 Task: Search one way flight ticket for 5 adults, 2 children, 1 infant in seat and 1 infant on lap in economy from Presque Isle: Presque Isle International Airport to Jacksonville: Albert J. Ellis Airport on 5-3-2023. Choice of flights is Delta. Number of bags: 2 carry on bags. Price is upto 98000. Outbound departure time preference is 12:45.
Action: Mouse moved to (237, 318)
Screenshot: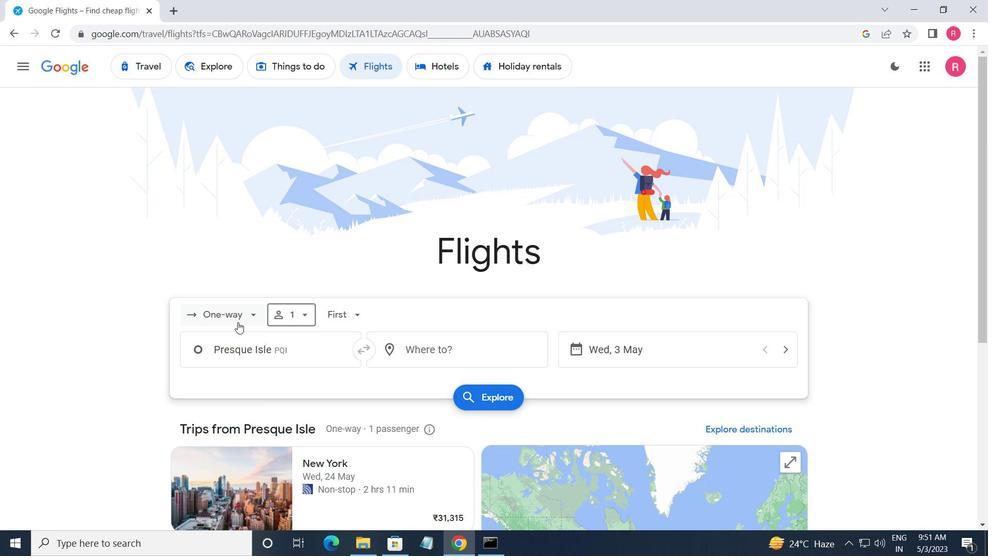 
Action: Mouse pressed left at (237, 318)
Screenshot: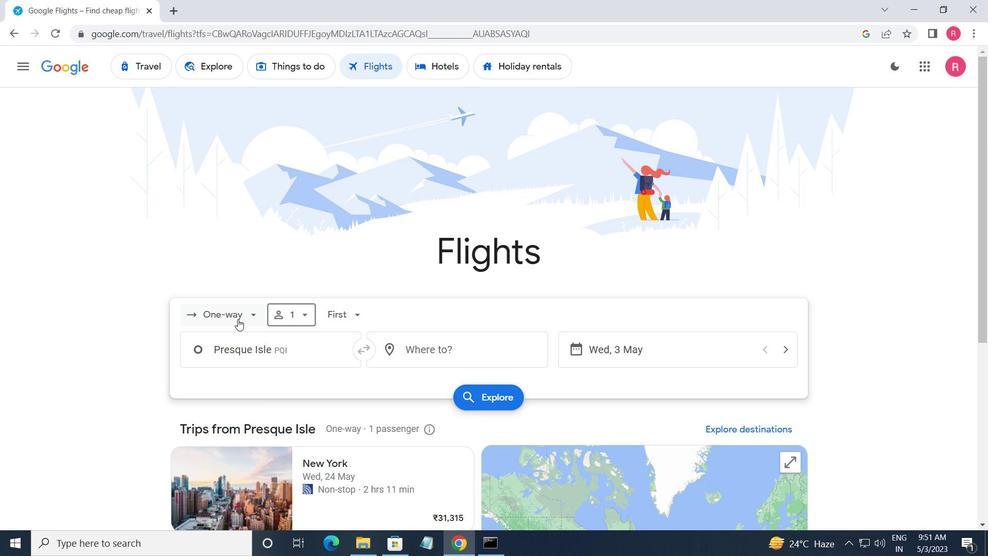
Action: Mouse moved to (247, 374)
Screenshot: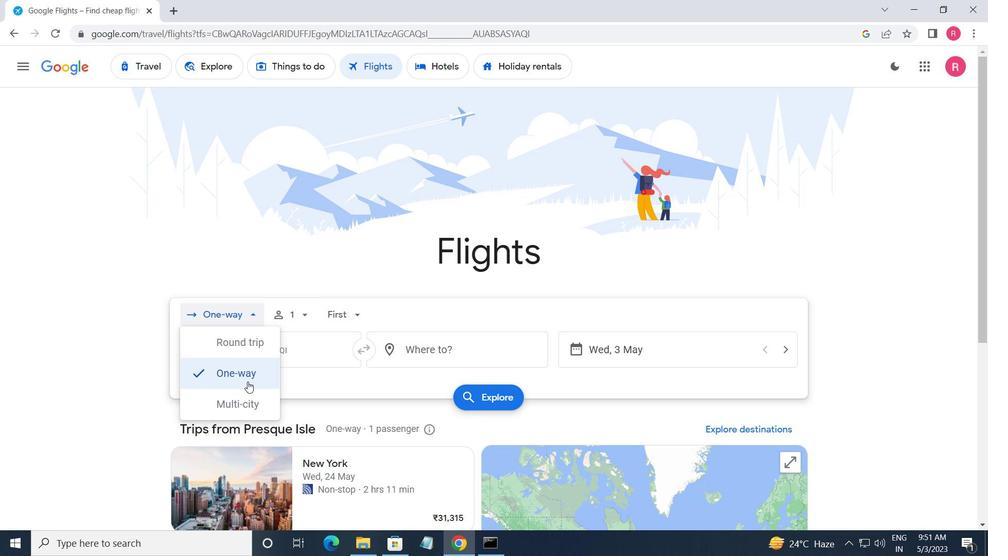 
Action: Mouse pressed left at (247, 374)
Screenshot: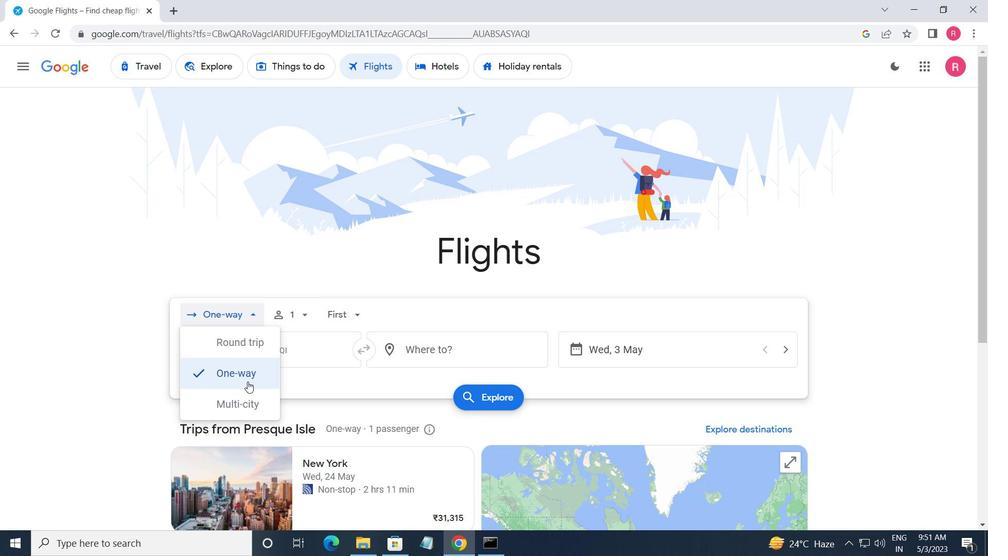 
Action: Mouse moved to (285, 315)
Screenshot: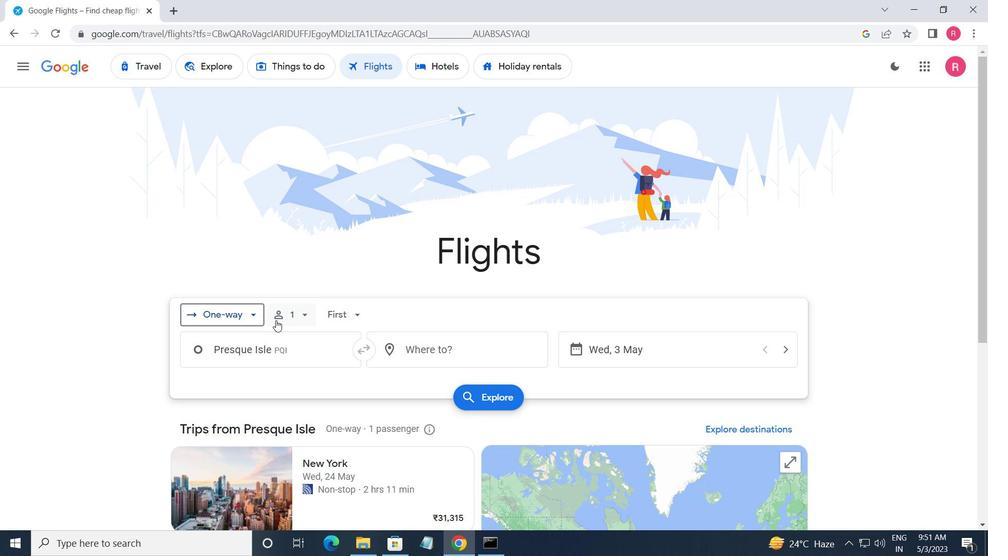 
Action: Mouse pressed left at (285, 315)
Screenshot: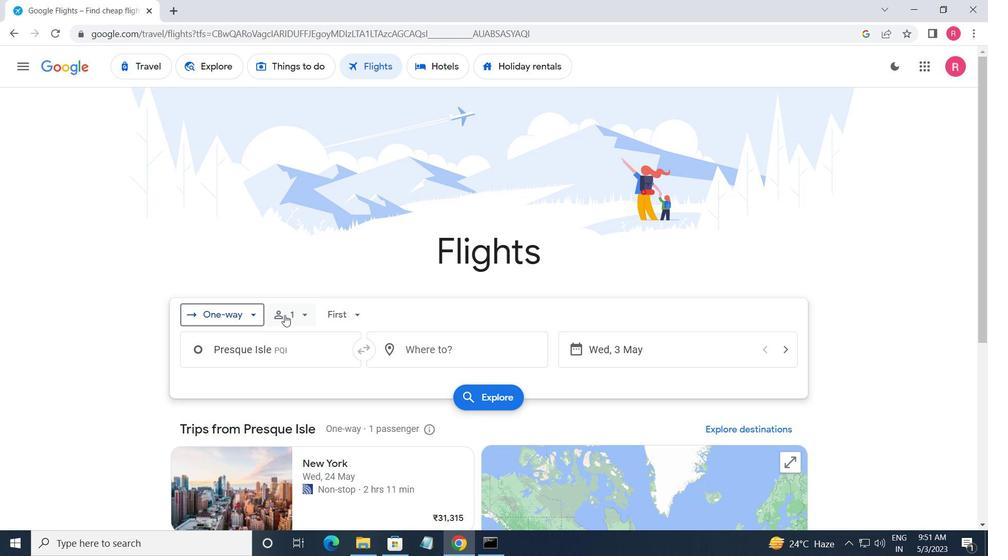 
Action: Mouse moved to (410, 355)
Screenshot: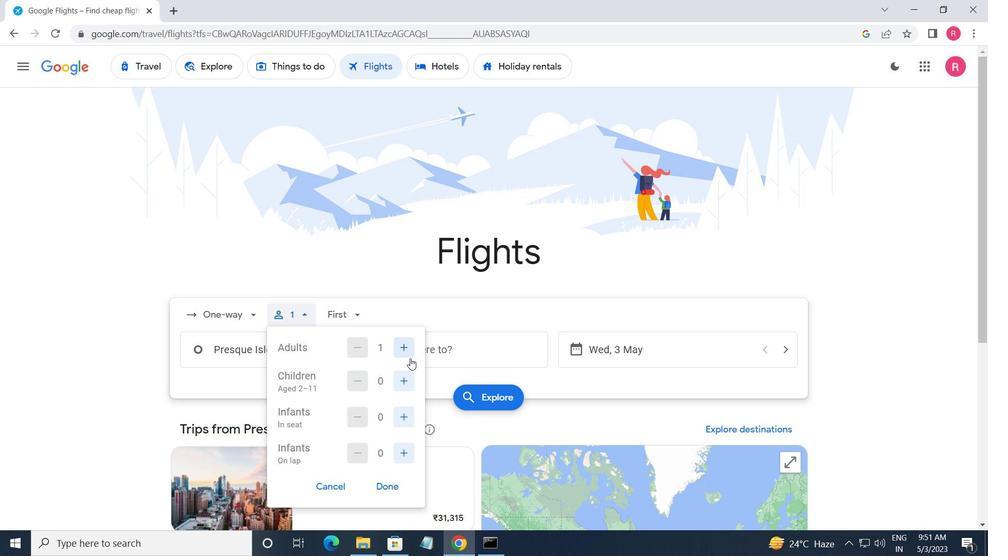 
Action: Mouse pressed left at (410, 355)
Screenshot: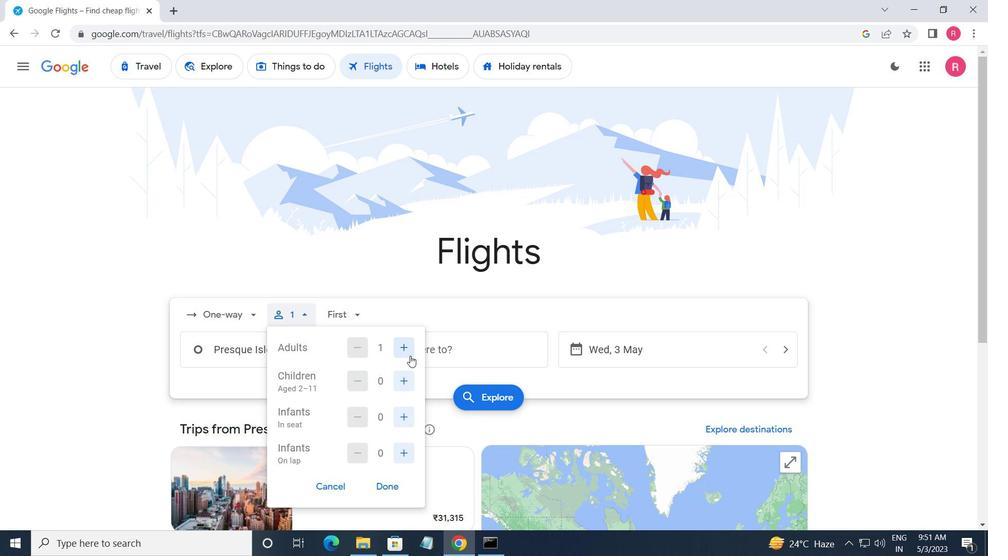 
Action: Mouse pressed left at (410, 355)
Screenshot: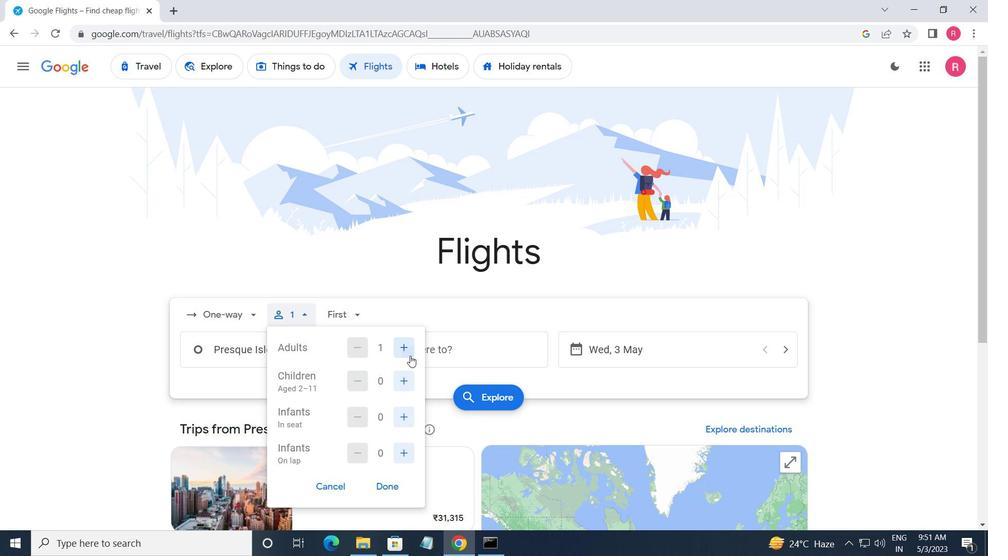 
Action: Mouse pressed left at (410, 355)
Screenshot: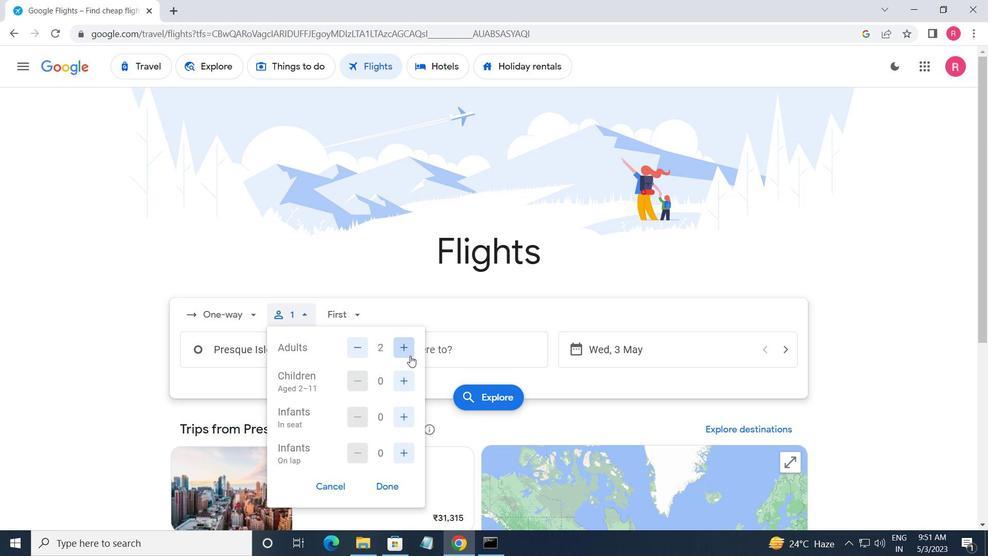 
Action: Mouse pressed left at (410, 355)
Screenshot: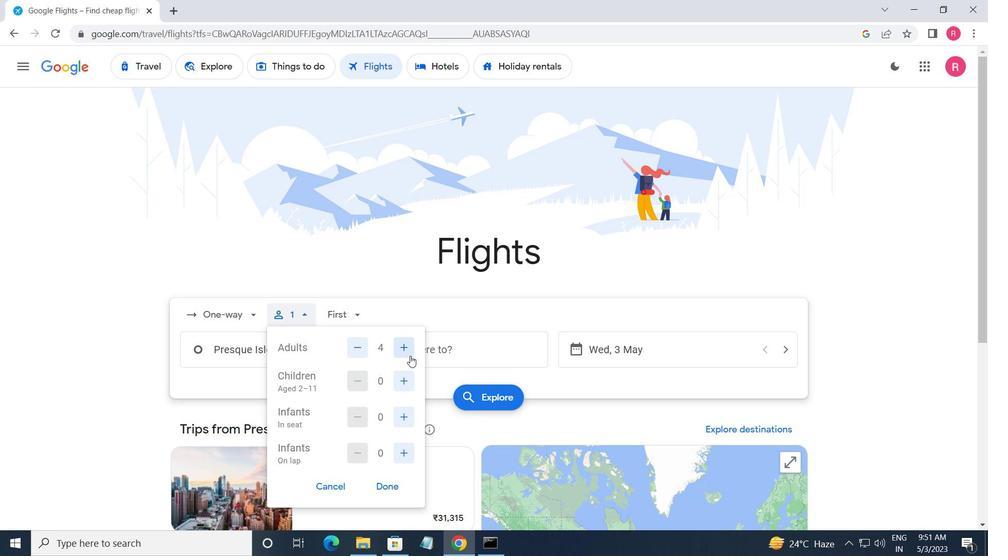
Action: Mouse moved to (405, 380)
Screenshot: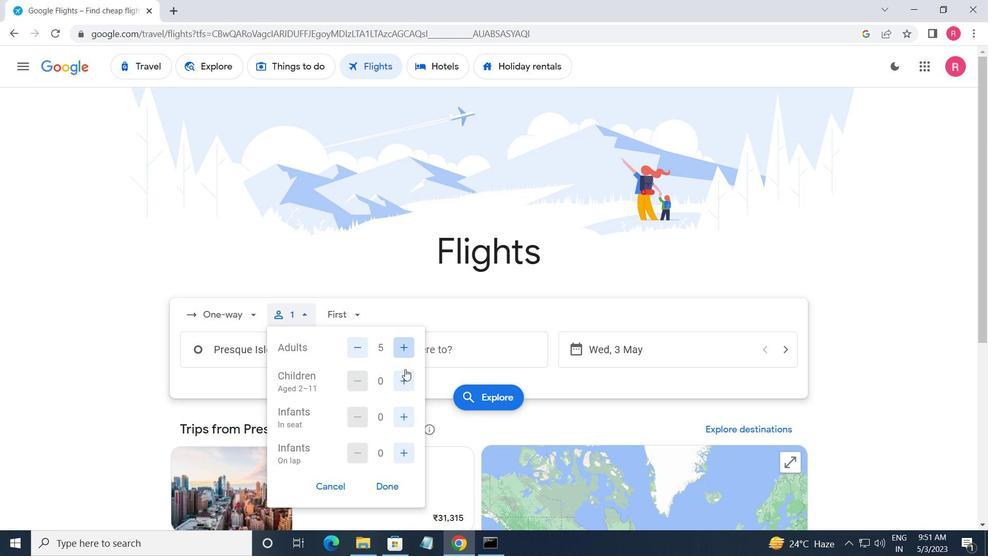 
Action: Mouse pressed left at (405, 380)
Screenshot: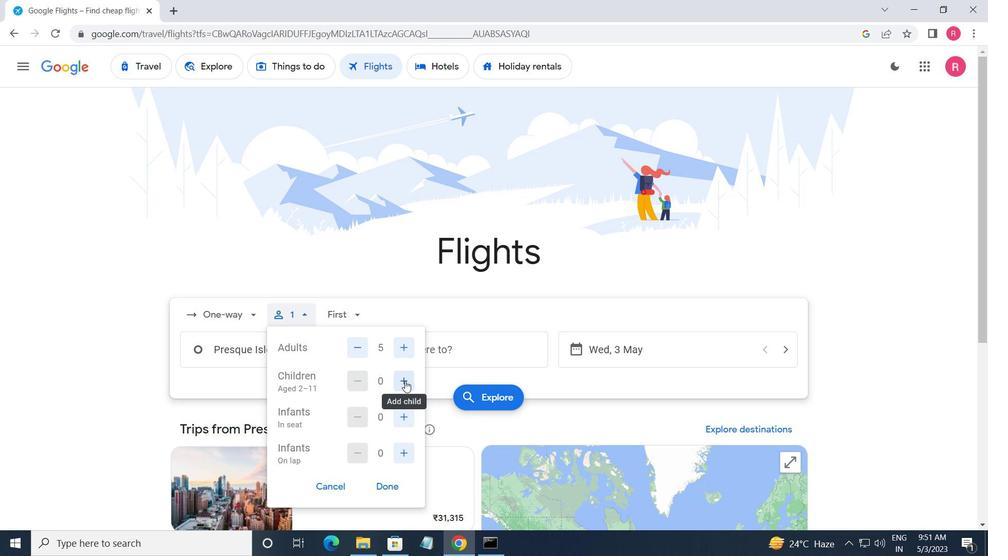 
Action: Mouse pressed left at (405, 380)
Screenshot: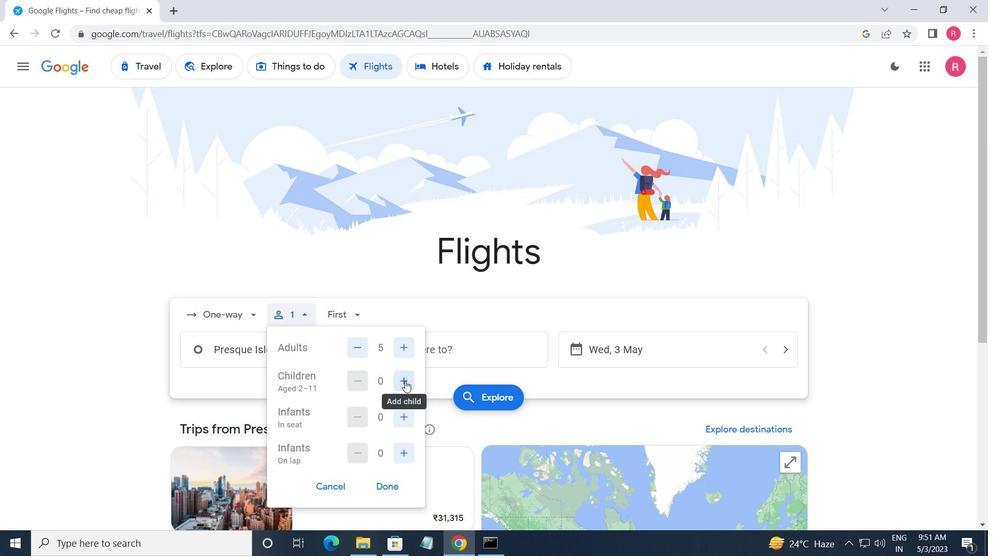 
Action: Mouse moved to (398, 425)
Screenshot: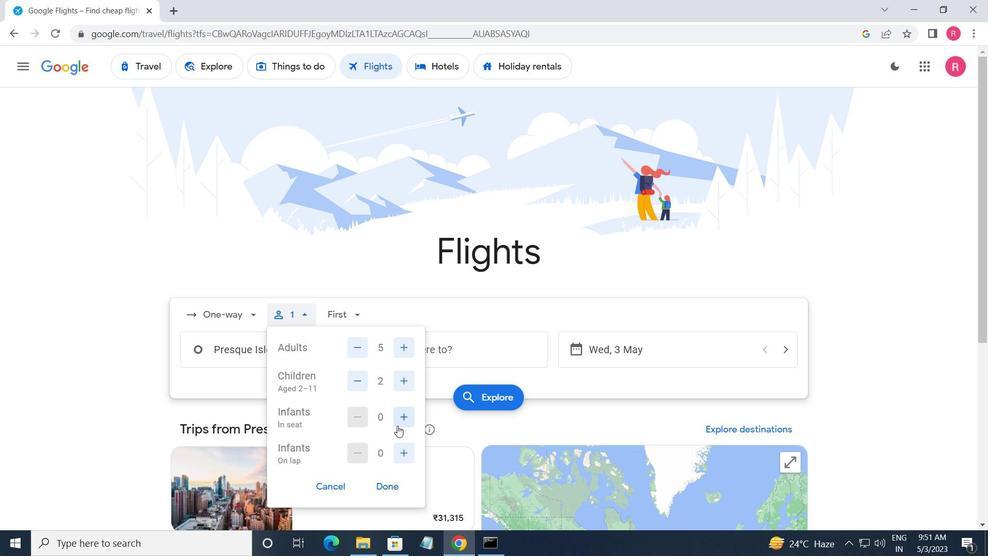 
Action: Mouse pressed left at (398, 425)
Screenshot: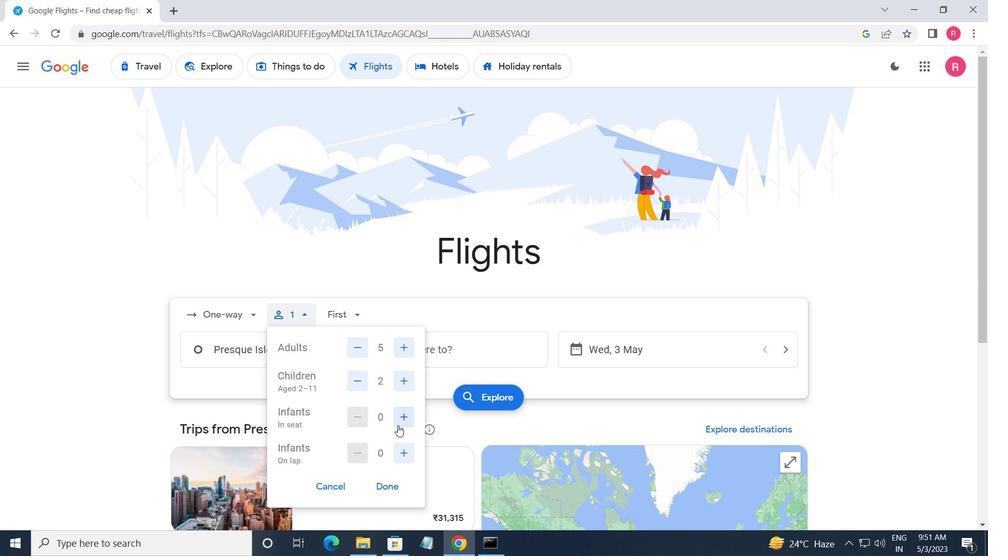 
Action: Mouse moved to (403, 456)
Screenshot: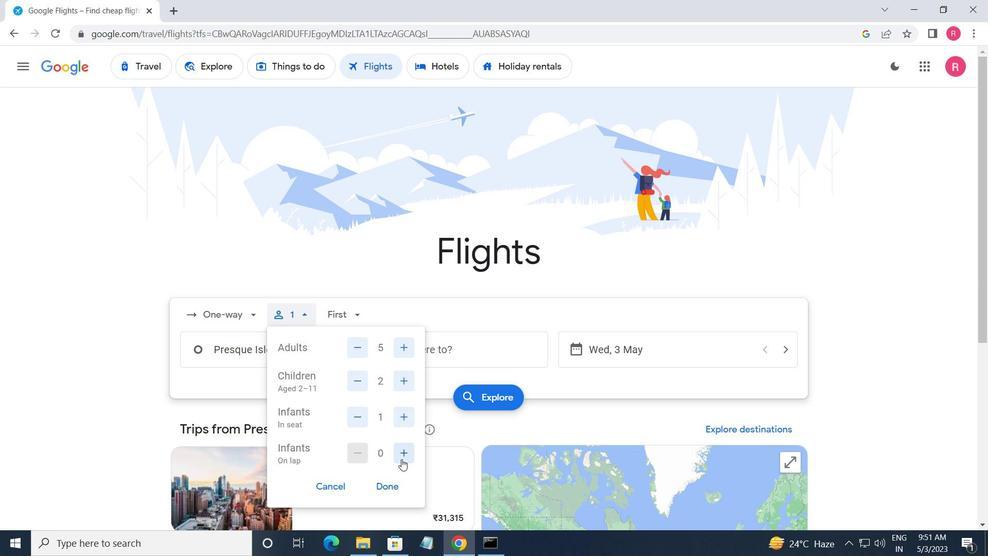 
Action: Mouse pressed left at (403, 456)
Screenshot: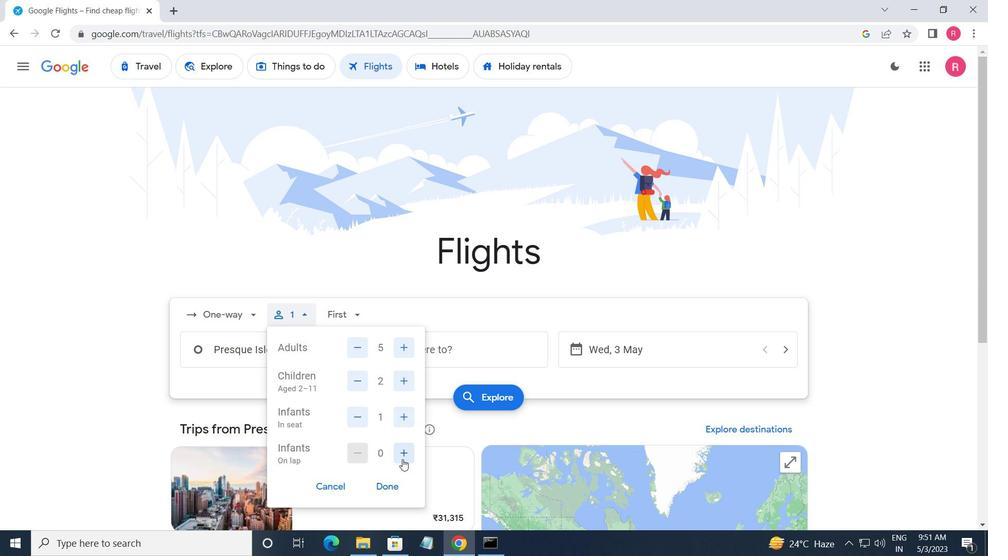 
Action: Mouse moved to (391, 485)
Screenshot: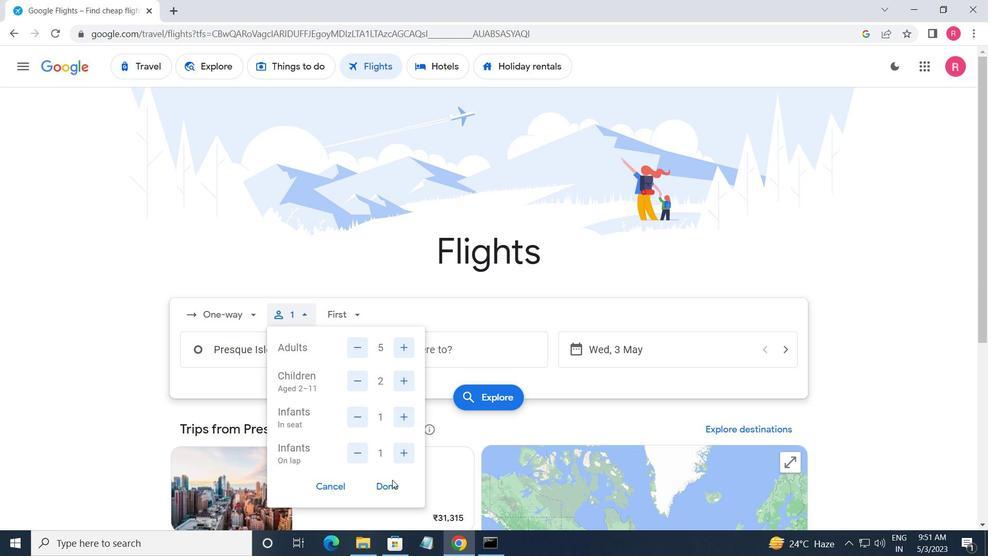 
Action: Mouse pressed left at (391, 485)
Screenshot: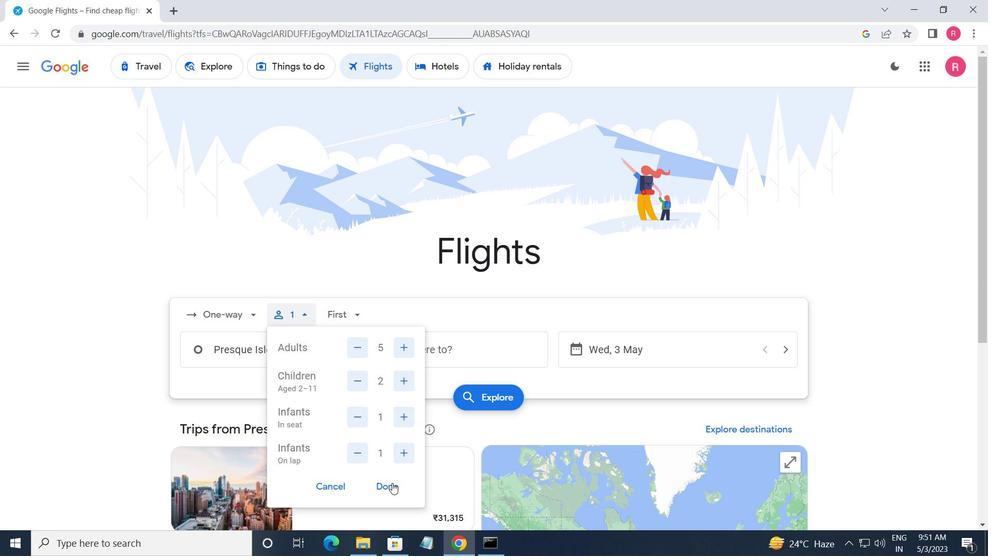 
Action: Mouse moved to (348, 320)
Screenshot: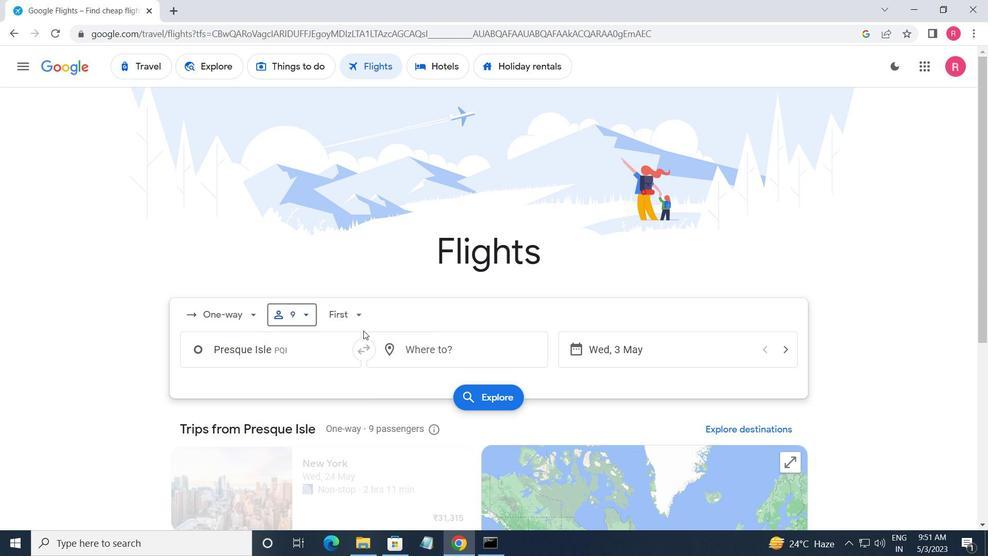 
Action: Mouse pressed left at (348, 320)
Screenshot: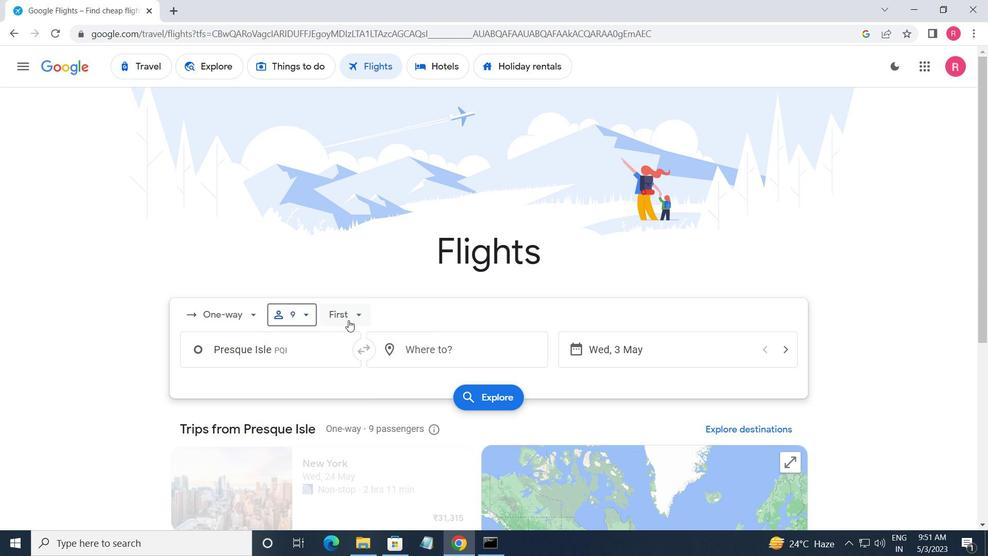 
Action: Mouse moved to (376, 352)
Screenshot: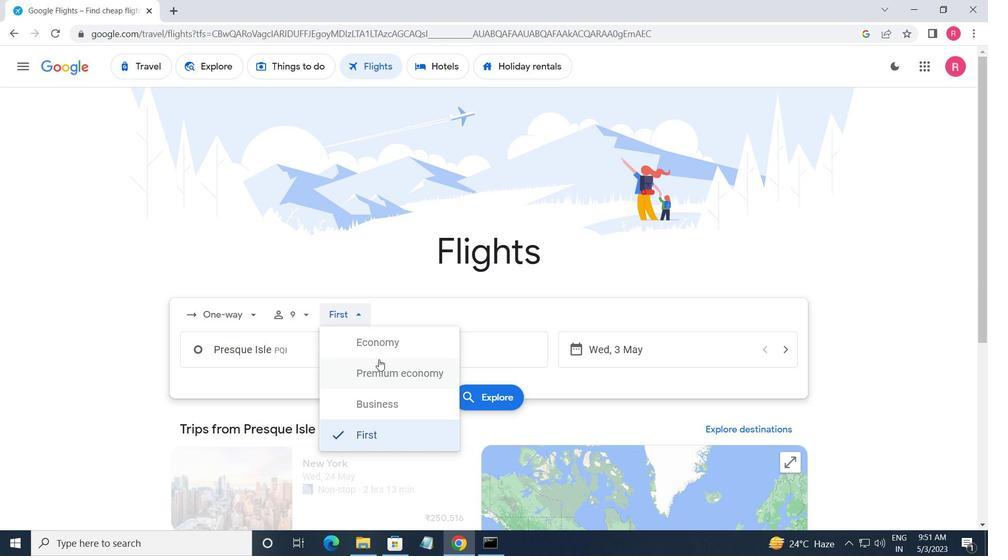 
Action: Mouse pressed left at (376, 352)
Screenshot: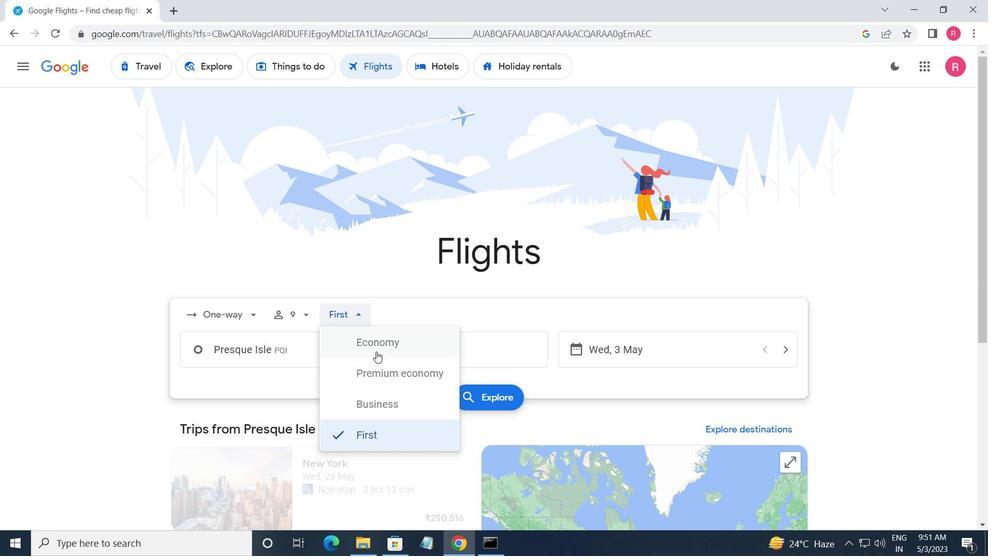 
Action: Mouse moved to (308, 359)
Screenshot: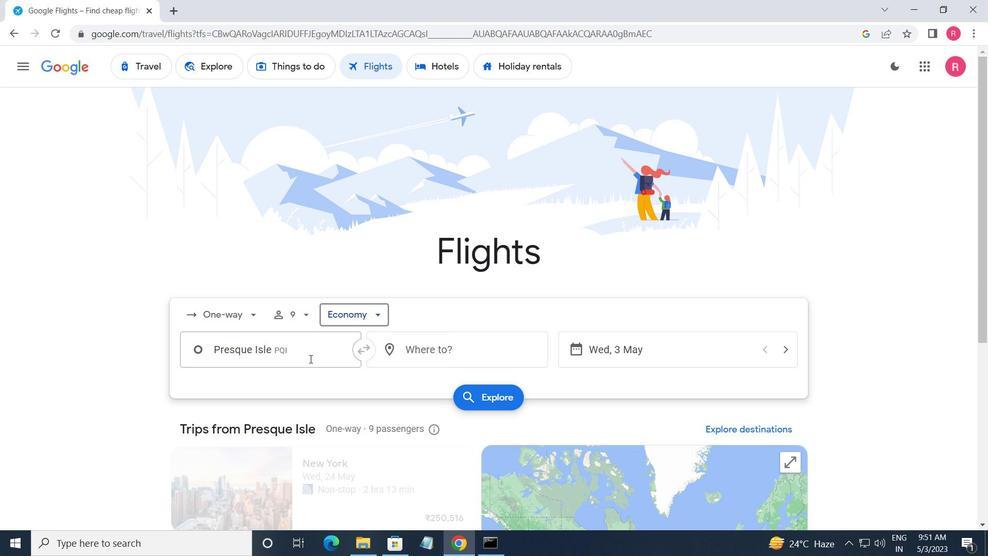 
Action: Mouse pressed left at (308, 359)
Screenshot: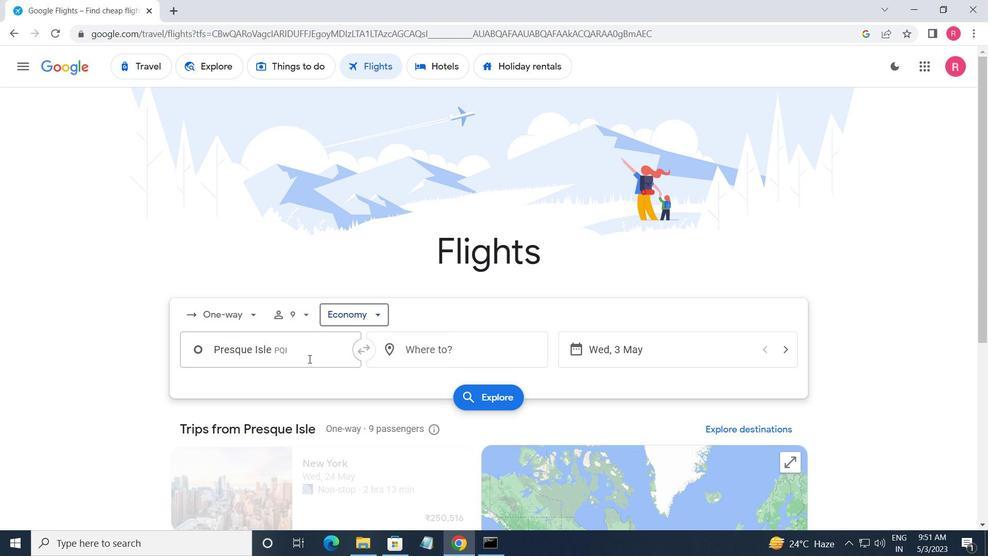 
Action: Mouse moved to (276, 355)
Screenshot: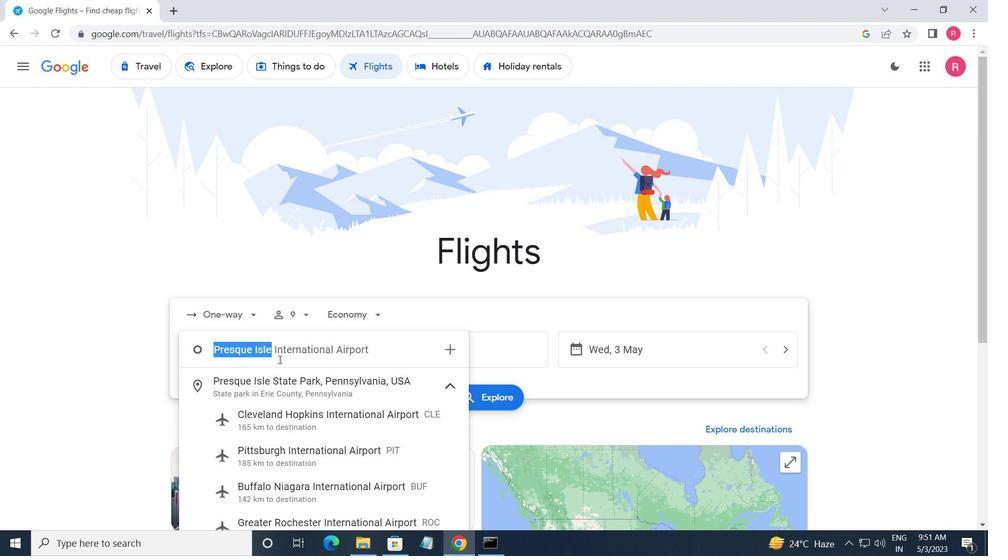 
Action: Mouse pressed left at (276, 355)
Screenshot: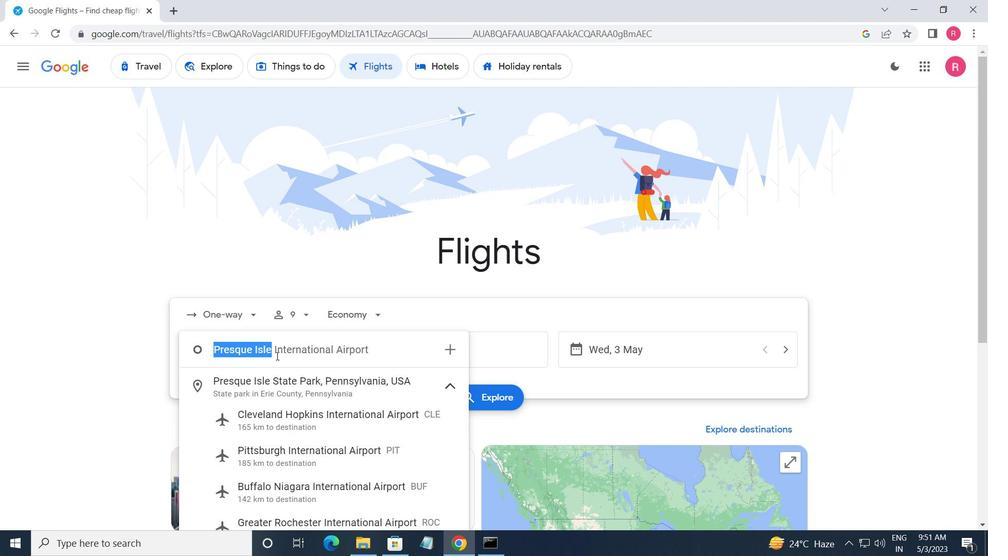 
Action: Key pressed <Key.space><Key.shift_r>I
Screenshot: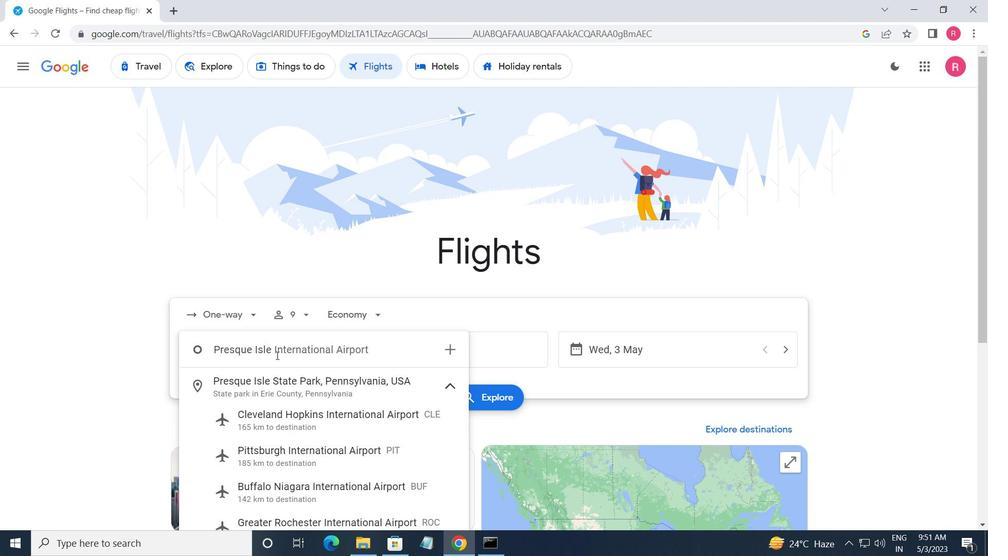 
Action: Mouse moved to (283, 390)
Screenshot: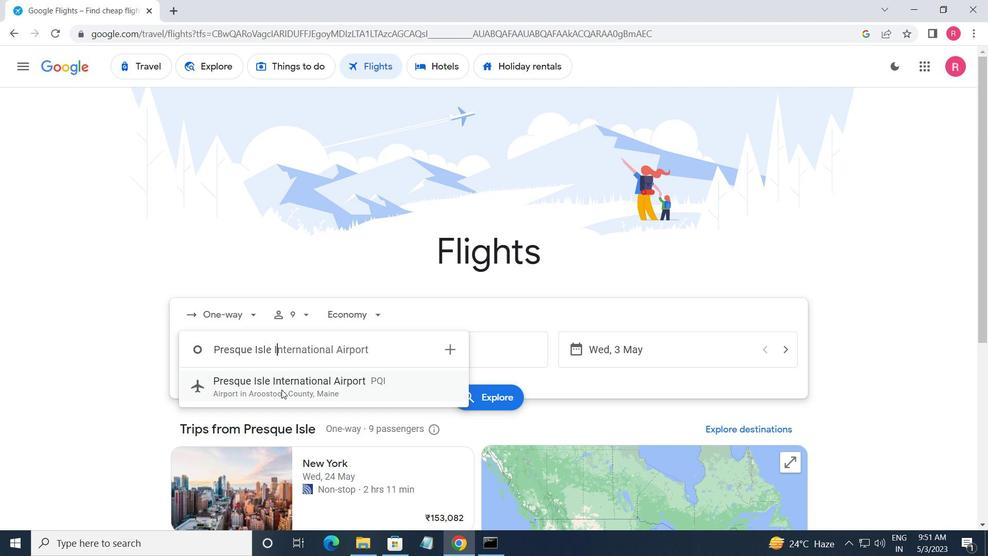 
Action: Mouse pressed left at (283, 390)
Screenshot: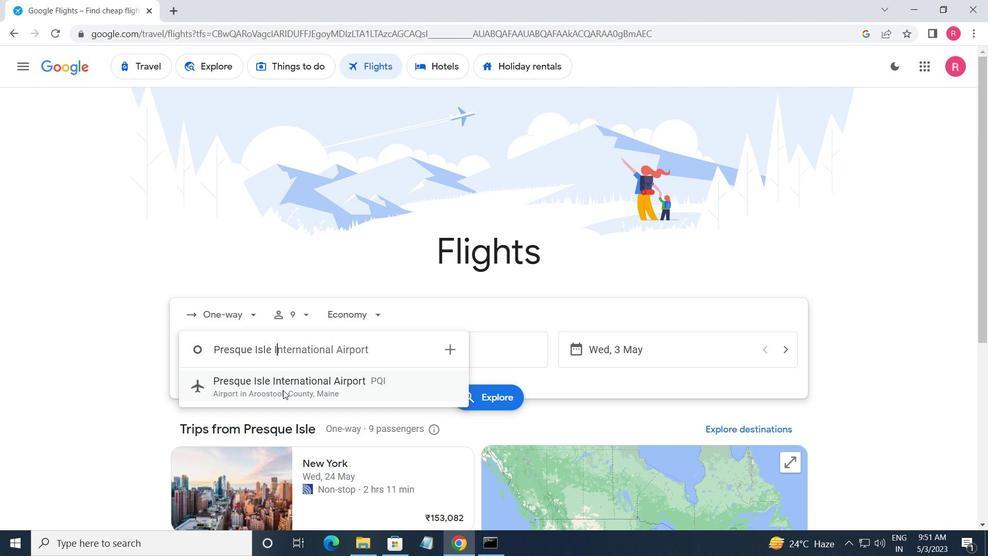 
Action: Mouse moved to (473, 350)
Screenshot: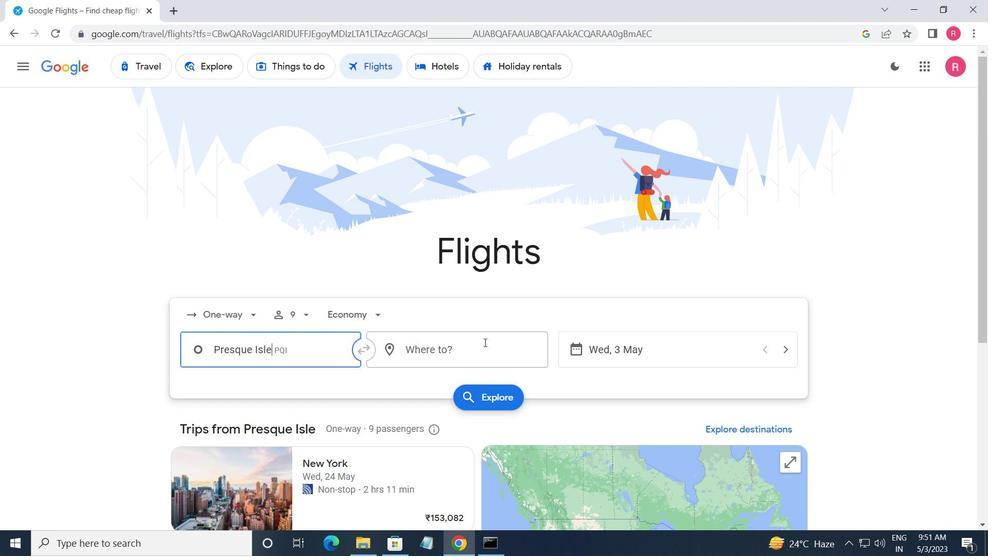 
Action: Mouse pressed left at (473, 350)
Screenshot: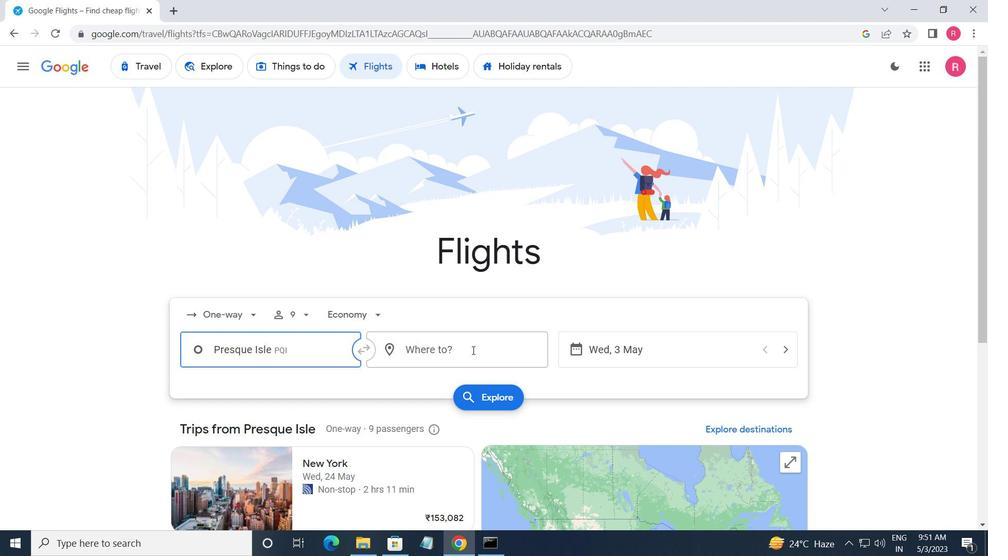 
Action: Mouse moved to (457, 487)
Screenshot: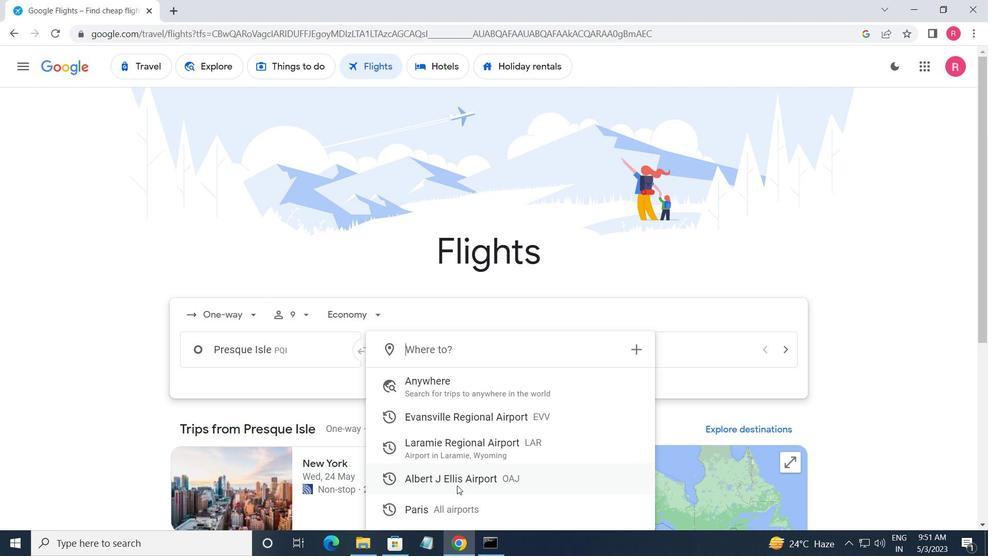
Action: Mouse pressed left at (457, 487)
Screenshot: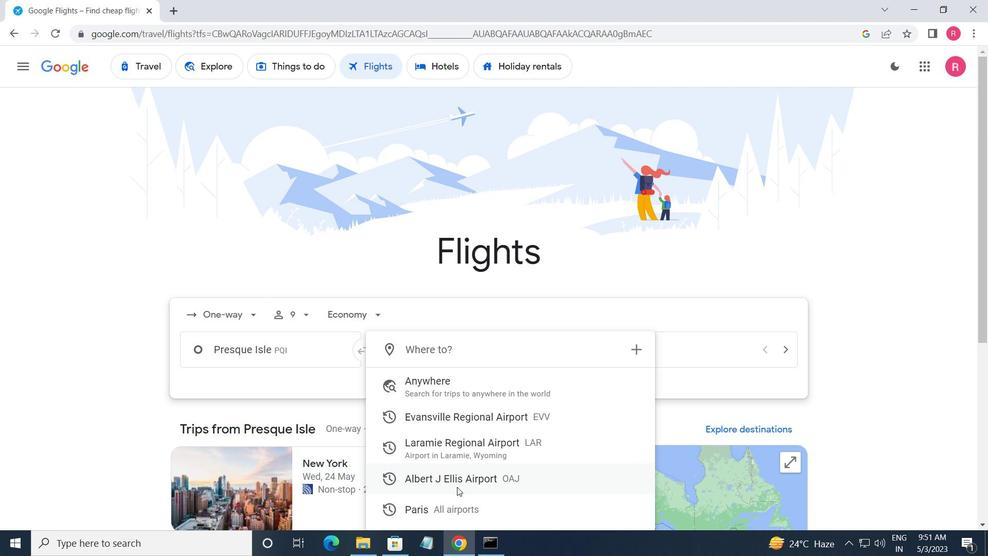
Action: Mouse moved to (682, 346)
Screenshot: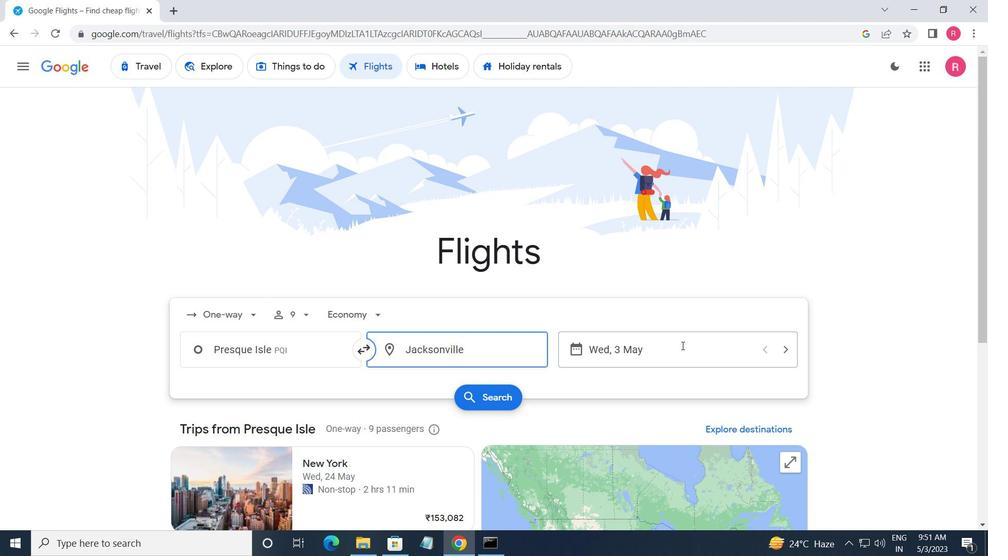 
Action: Mouse pressed left at (682, 346)
Screenshot: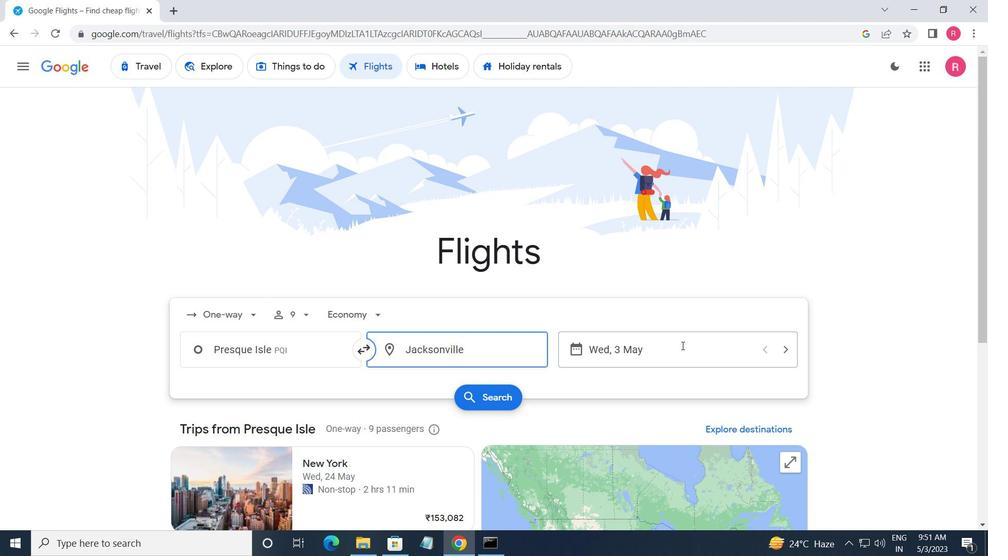 
Action: Mouse moved to (430, 302)
Screenshot: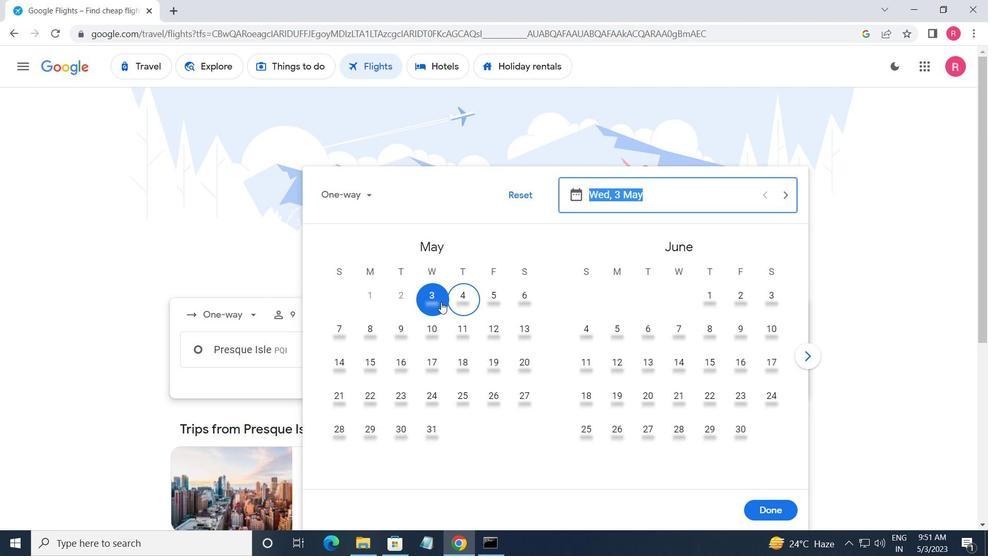 
Action: Mouse pressed left at (430, 302)
Screenshot: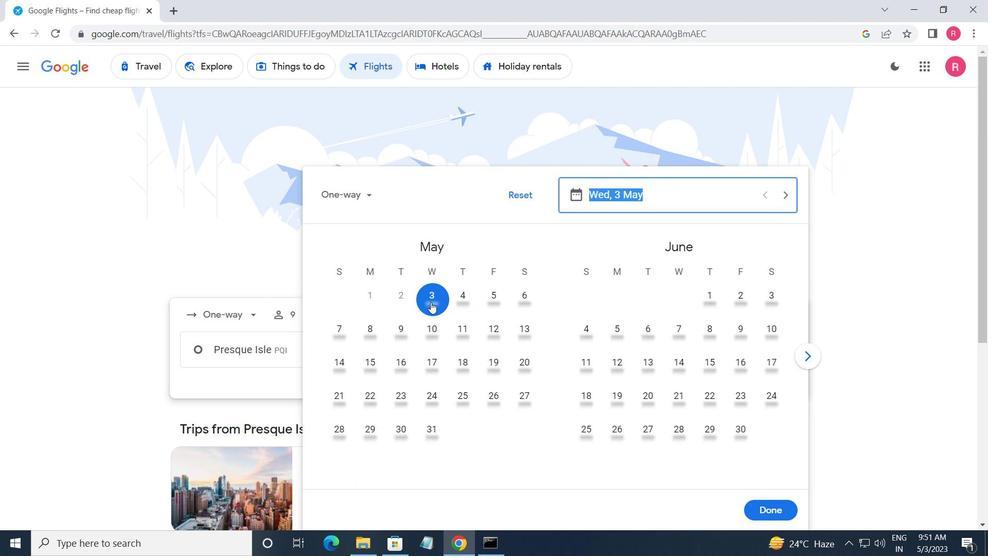 
Action: Mouse moved to (762, 512)
Screenshot: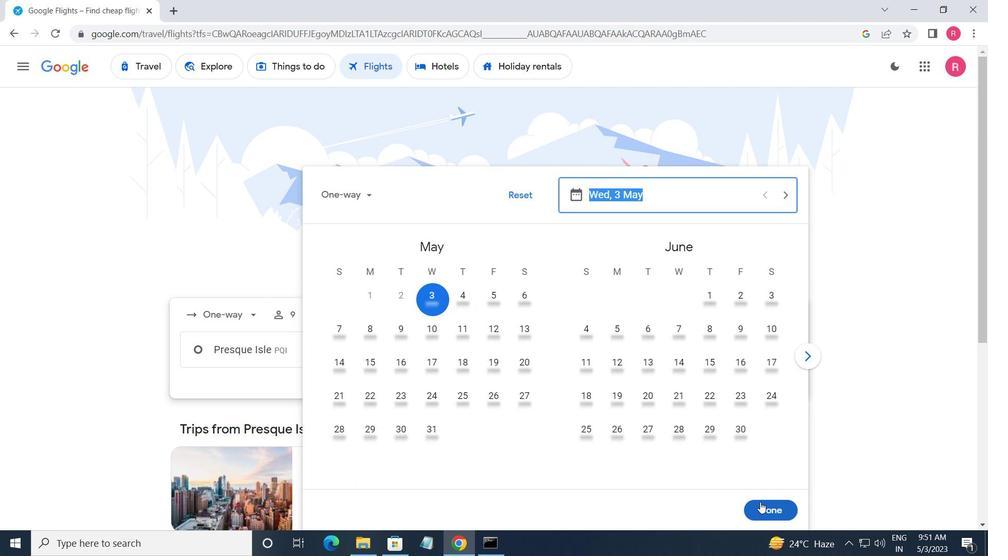 
Action: Mouse pressed left at (762, 512)
Screenshot: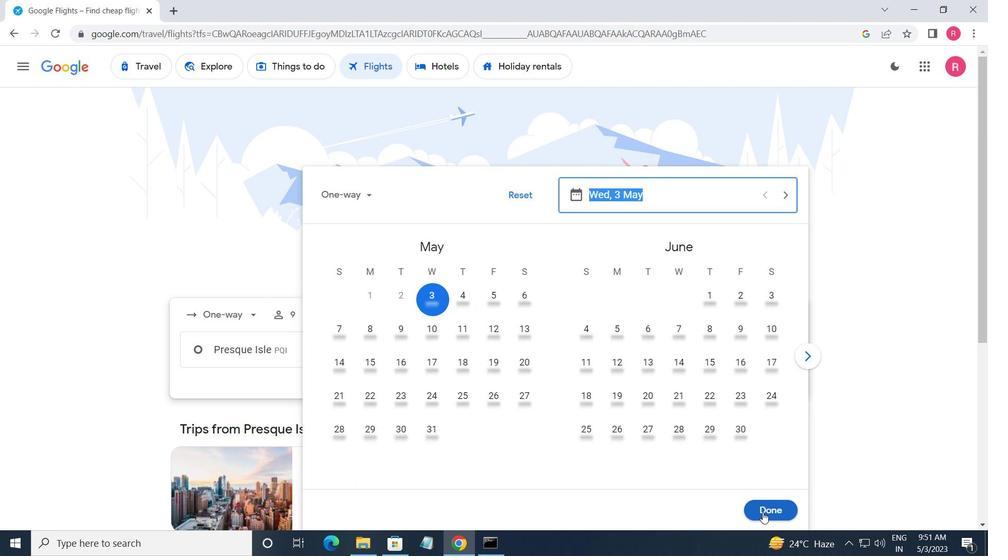 
Action: Mouse moved to (495, 398)
Screenshot: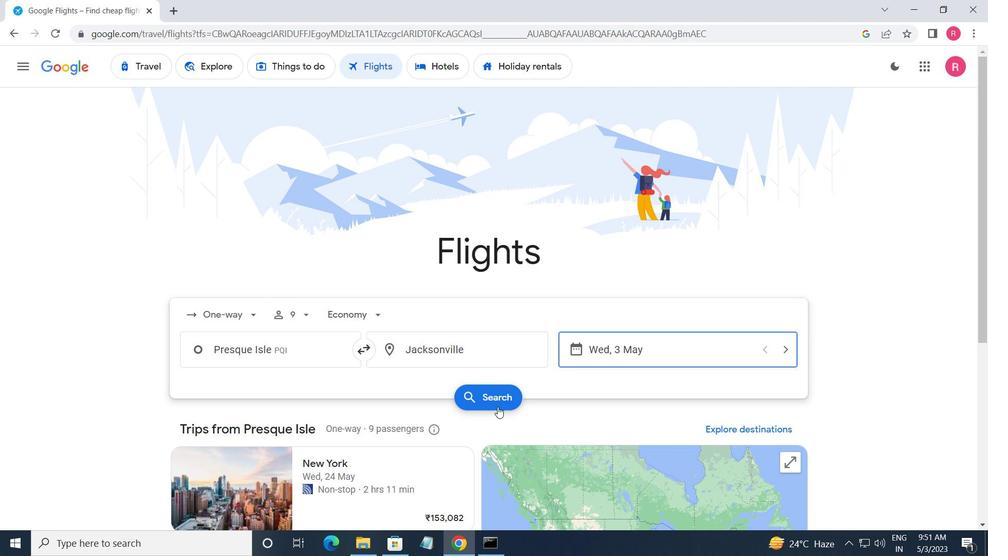 
Action: Mouse pressed left at (495, 398)
Screenshot: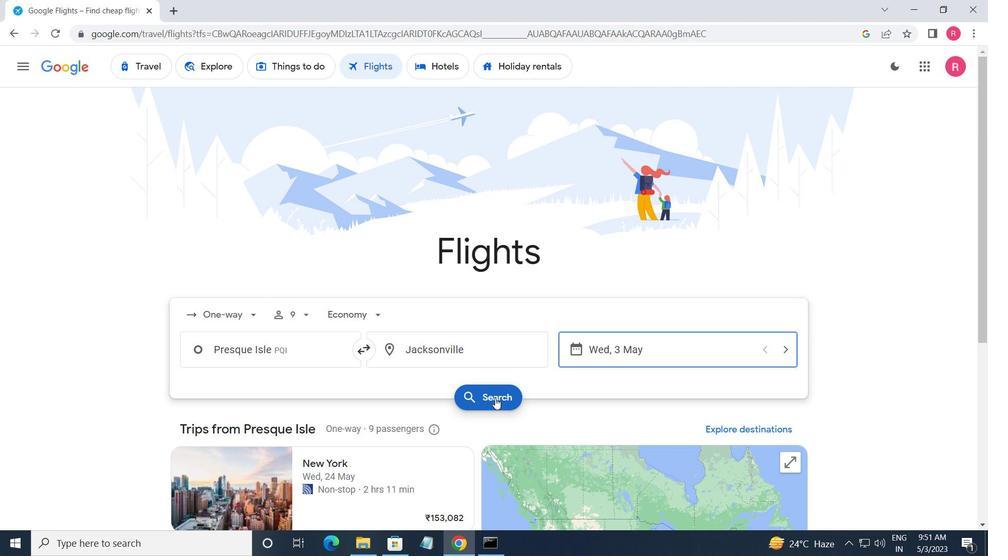 
Action: Mouse moved to (181, 186)
Screenshot: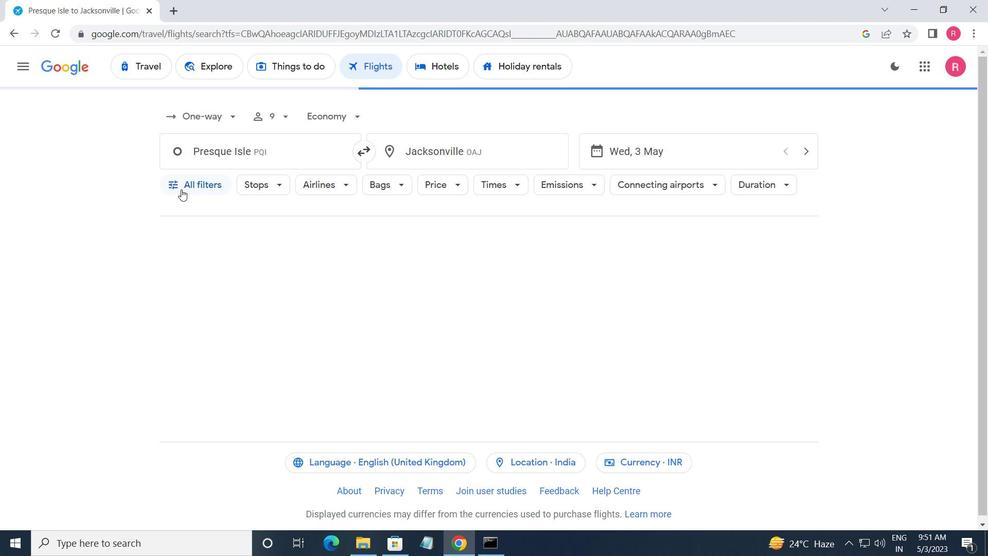 
Action: Mouse pressed left at (181, 186)
Screenshot: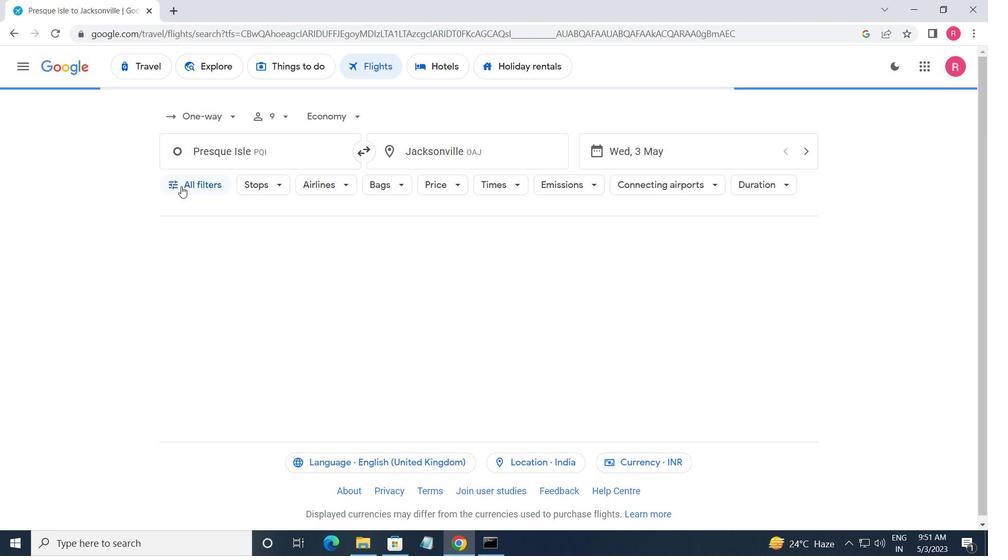 
Action: Mouse moved to (236, 375)
Screenshot: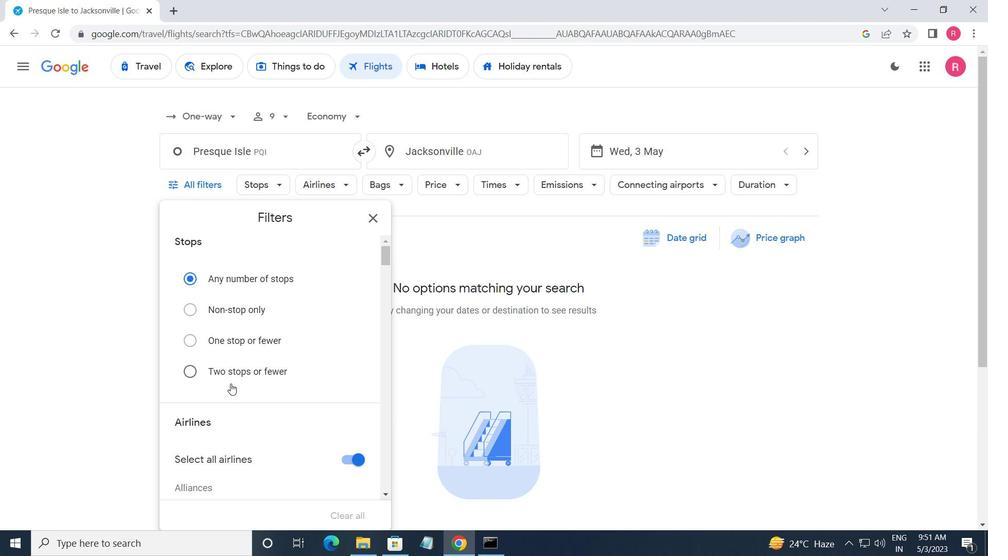 
Action: Mouse scrolled (236, 375) with delta (0, 0)
Screenshot: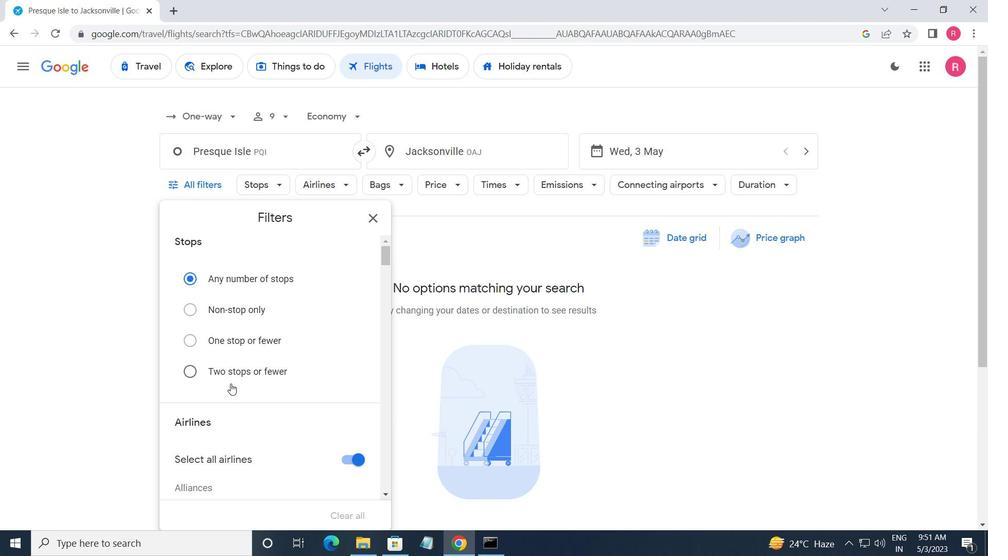 
Action: Mouse moved to (236, 374)
Screenshot: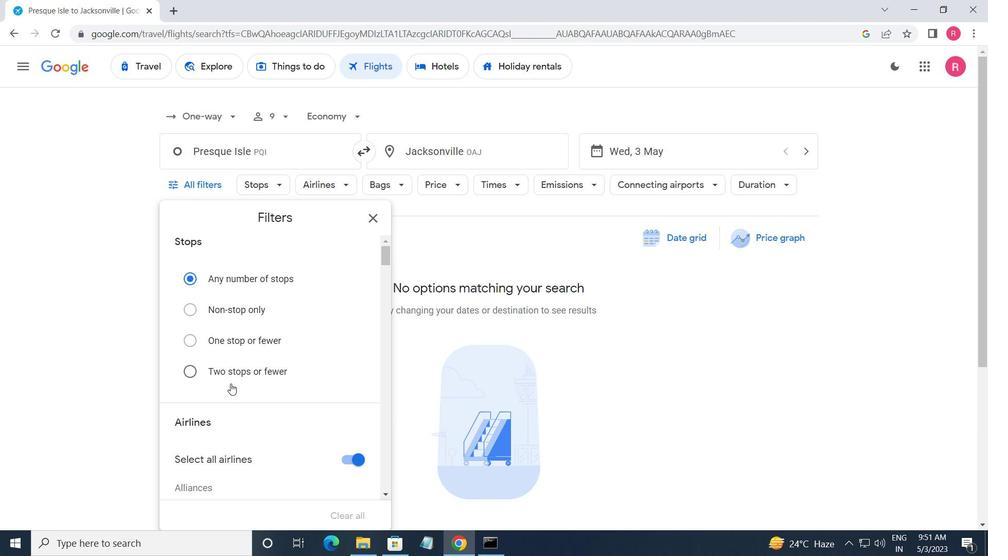 
Action: Mouse scrolled (236, 374) with delta (0, 0)
Screenshot: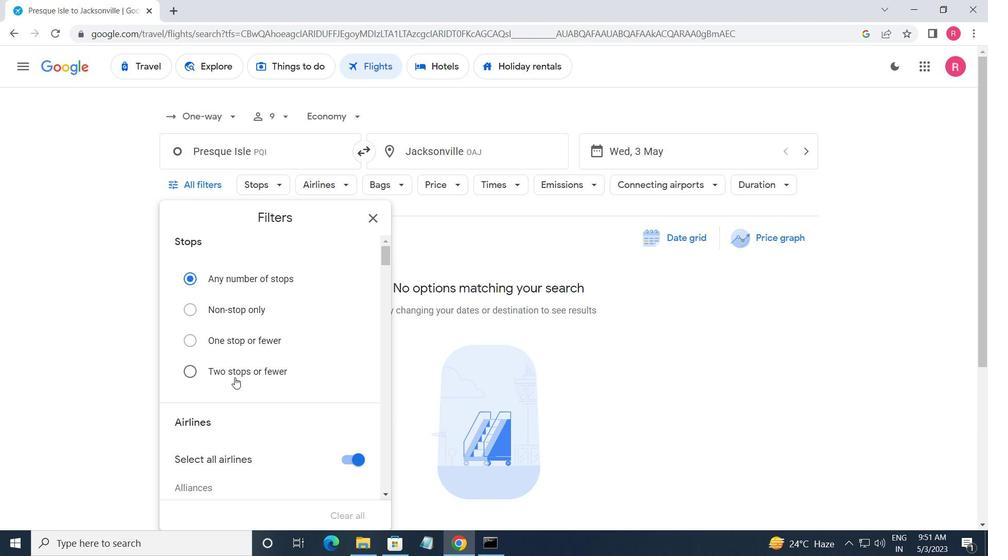 
Action: Mouse scrolled (236, 374) with delta (0, 0)
Screenshot: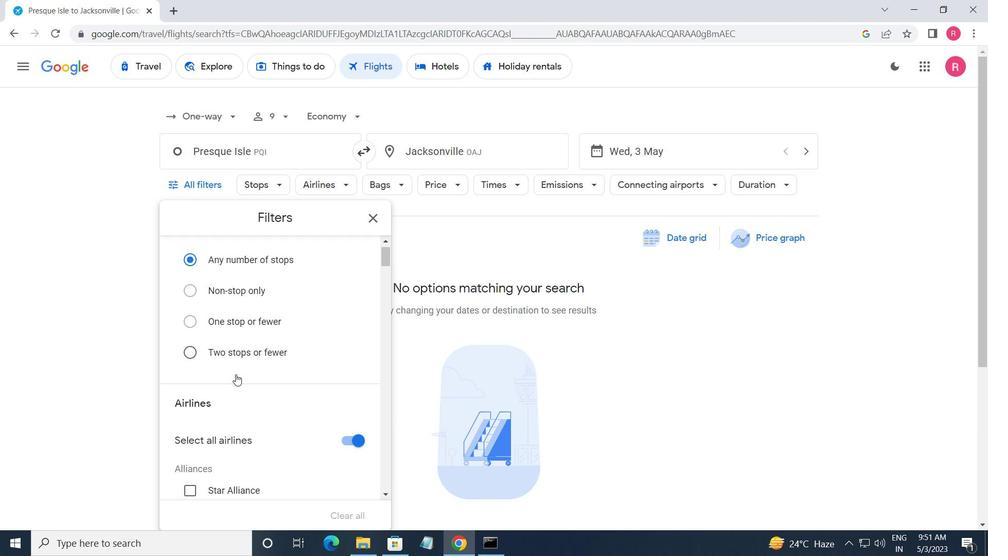 
Action: Mouse moved to (236, 374)
Screenshot: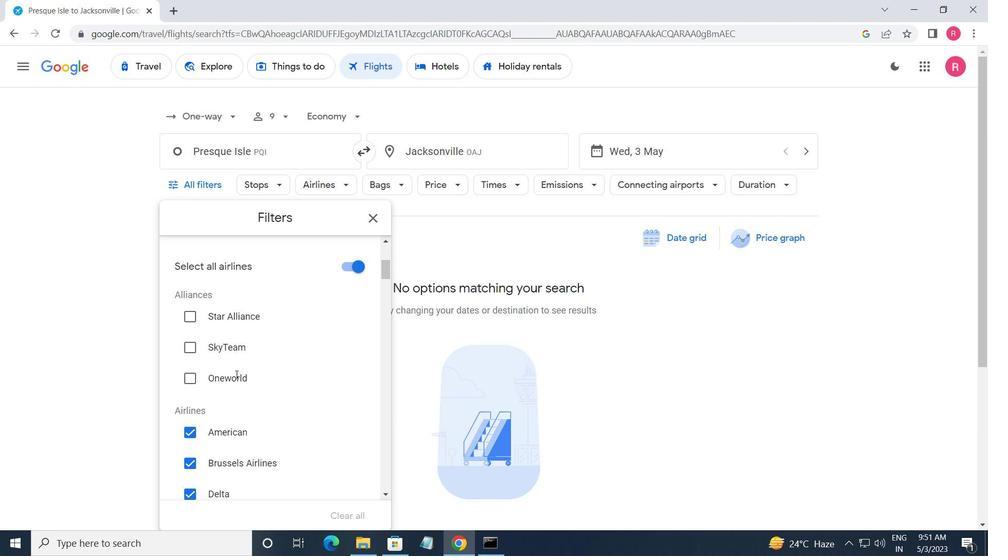 
Action: Mouse scrolled (236, 373) with delta (0, 0)
Screenshot: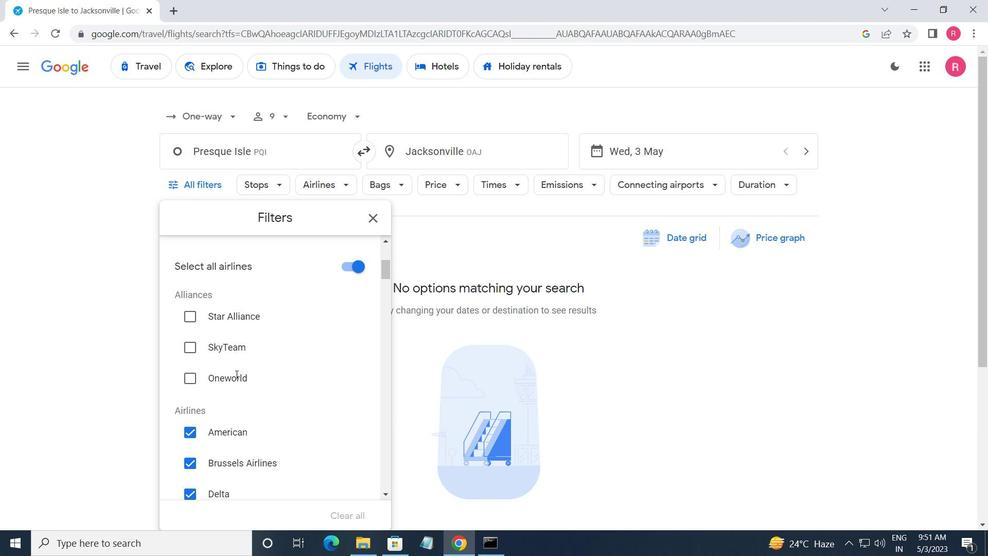 
Action: Mouse moved to (344, 424)
Screenshot: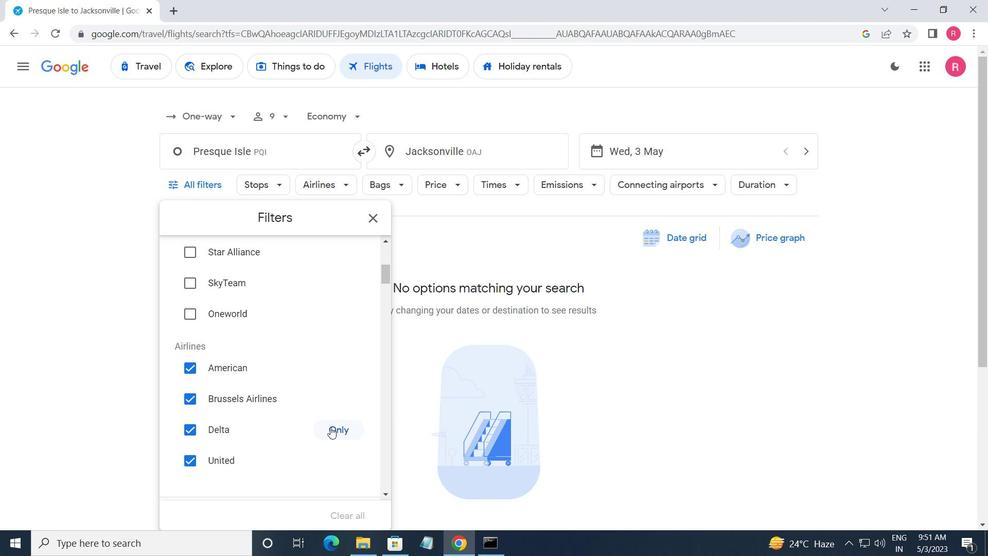 
Action: Mouse pressed left at (344, 424)
Screenshot: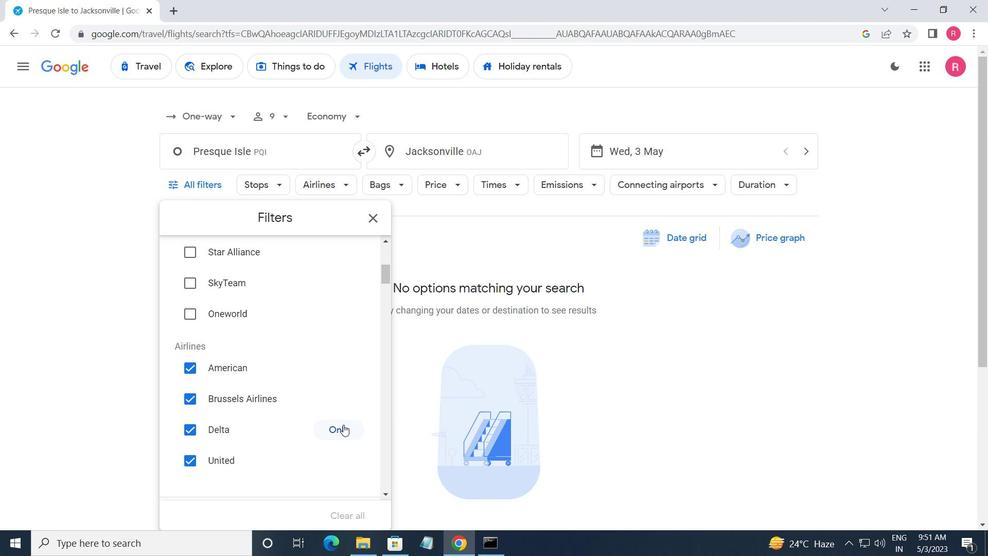 
Action: Mouse moved to (328, 434)
Screenshot: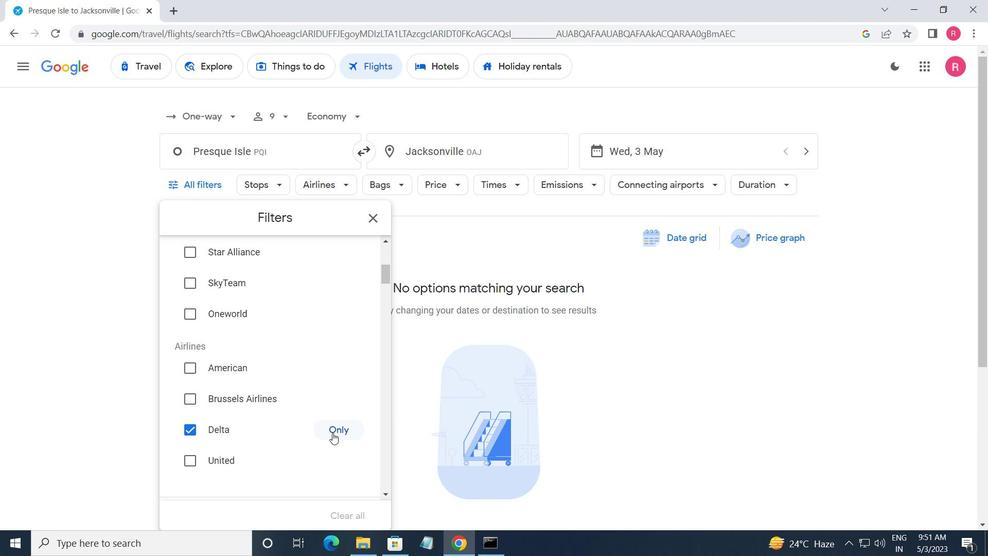 
Action: Mouse scrolled (328, 434) with delta (0, 0)
Screenshot: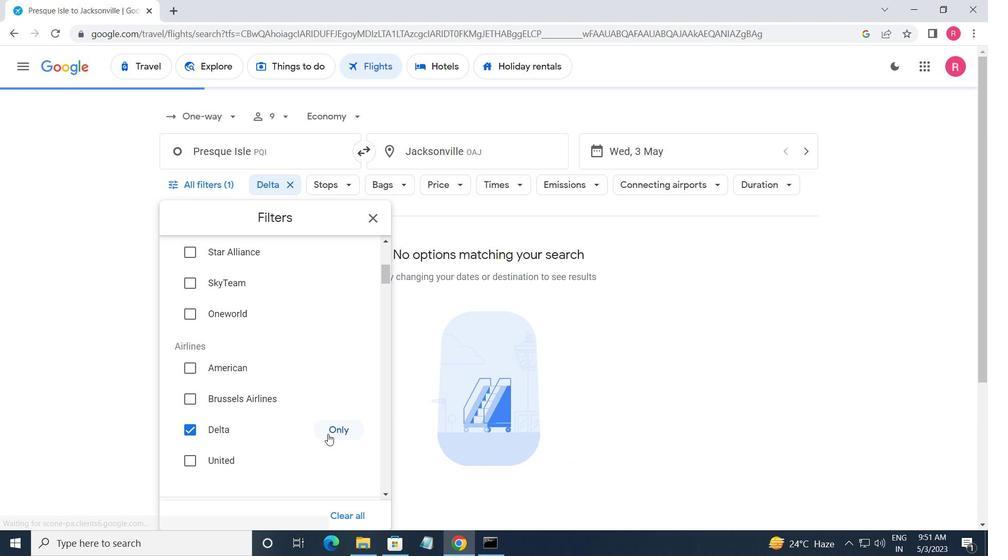 
Action: Mouse scrolled (328, 434) with delta (0, 0)
Screenshot: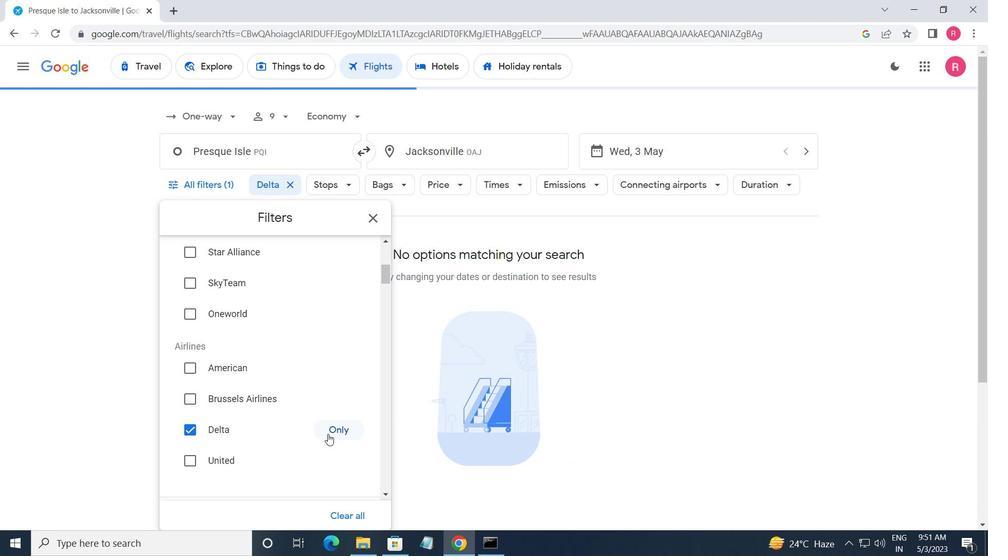 
Action: Mouse moved to (325, 421)
Screenshot: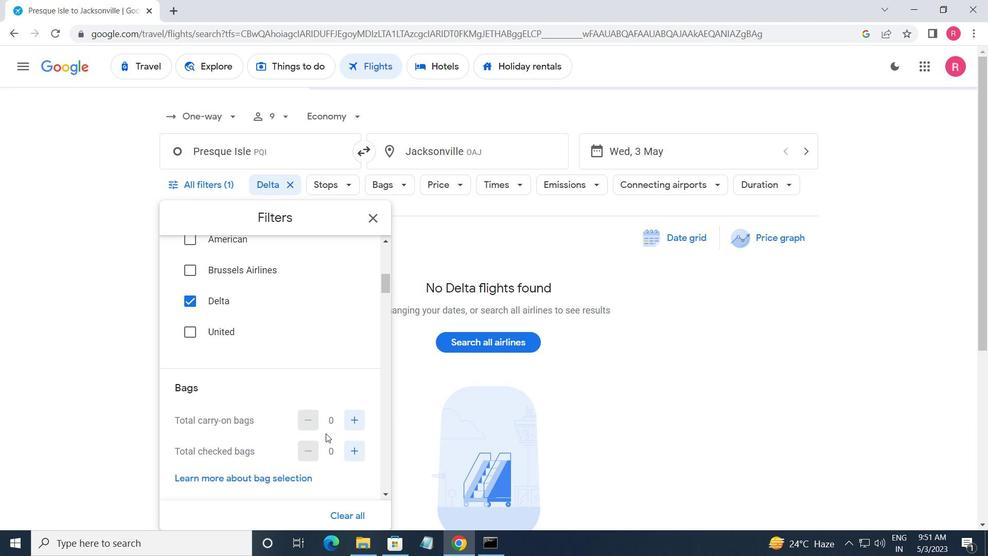 
Action: Mouse scrolled (325, 421) with delta (0, 0)
Screenshot: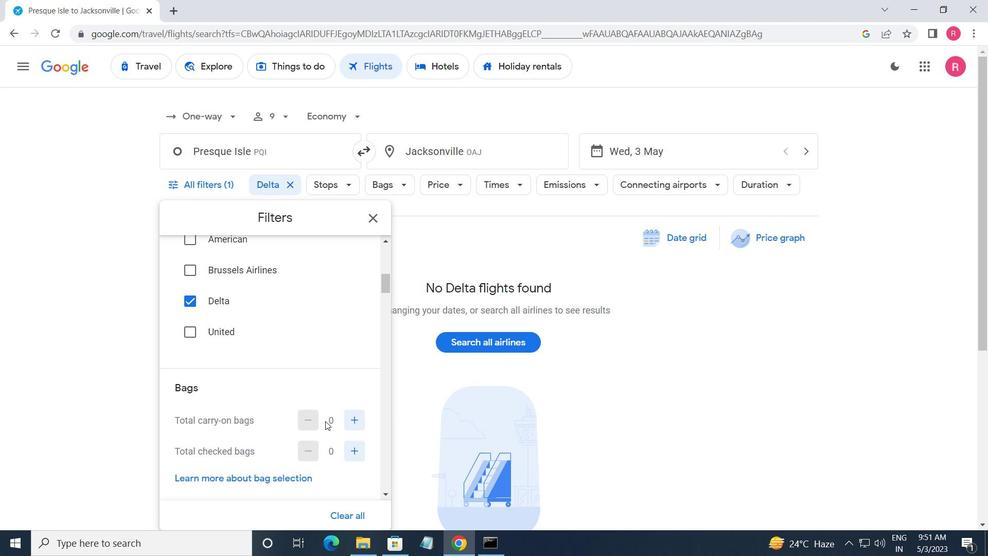 
Action: Mouse moved to (346, 350)
Screenshot: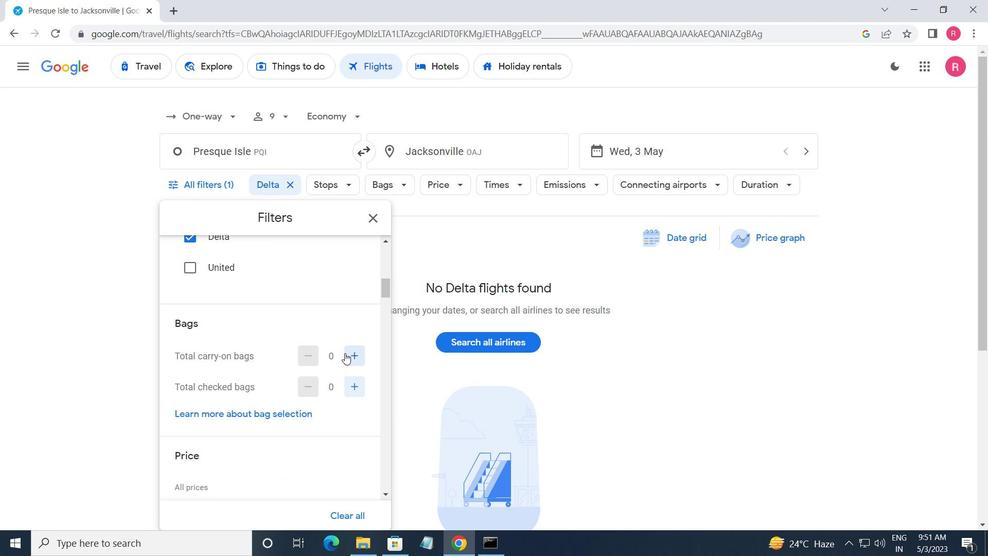 
Action: Mouse pressed left at (346, 350)
Screenshot: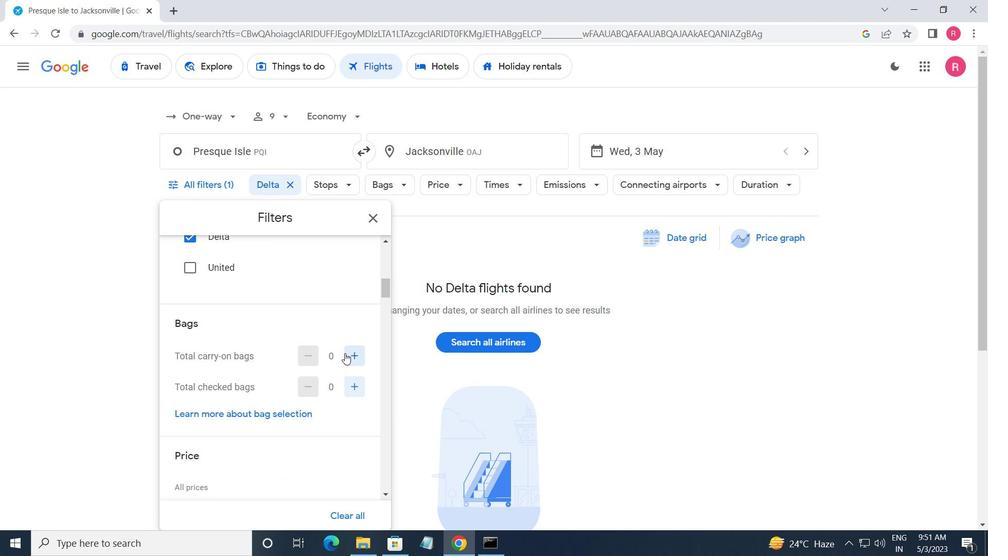 
Action: Mouse pressed left at (346, 350)
Screenshot: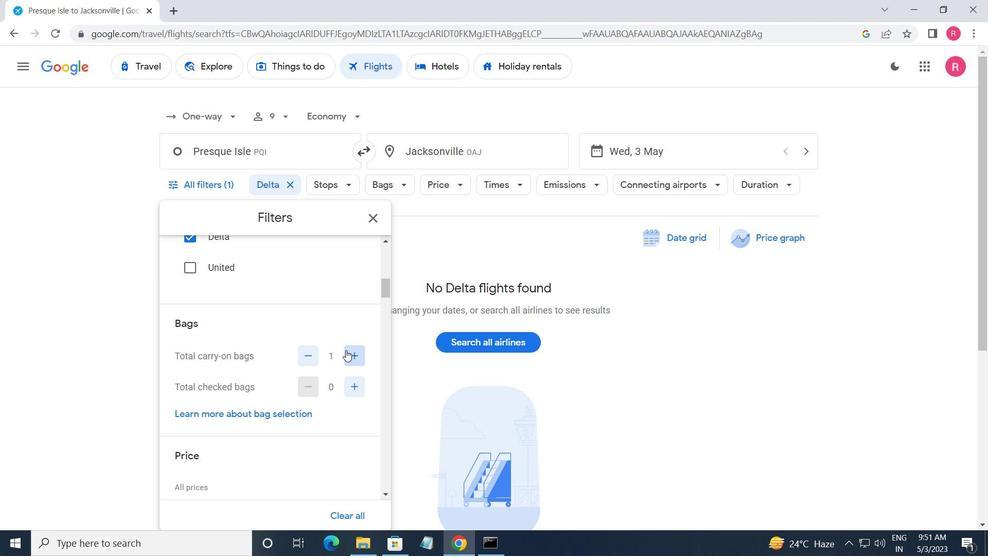 
Action: Mouse moved to (344, 365)
Screenshot: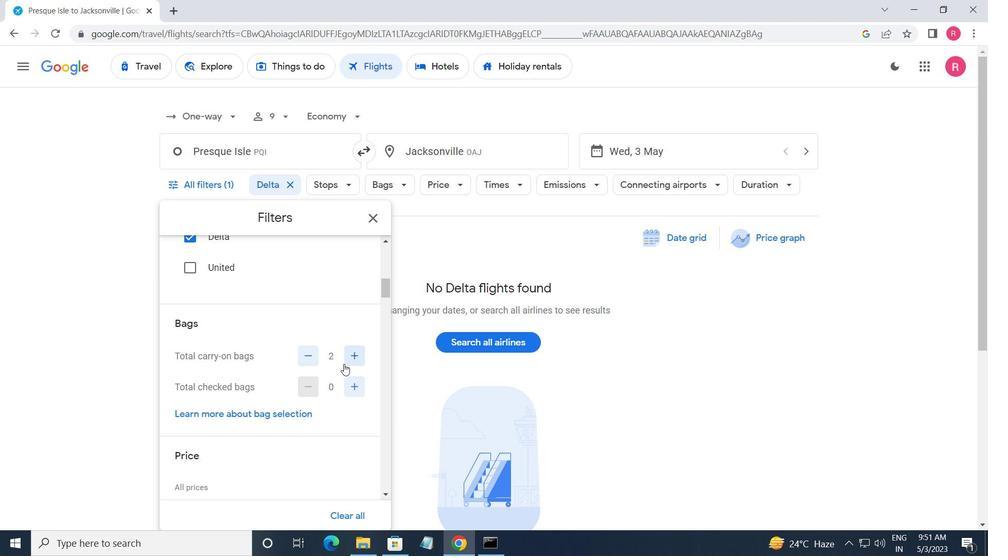 
Action: Mouse scrolled (344, 365) with delta (0, 0)
Screenshot: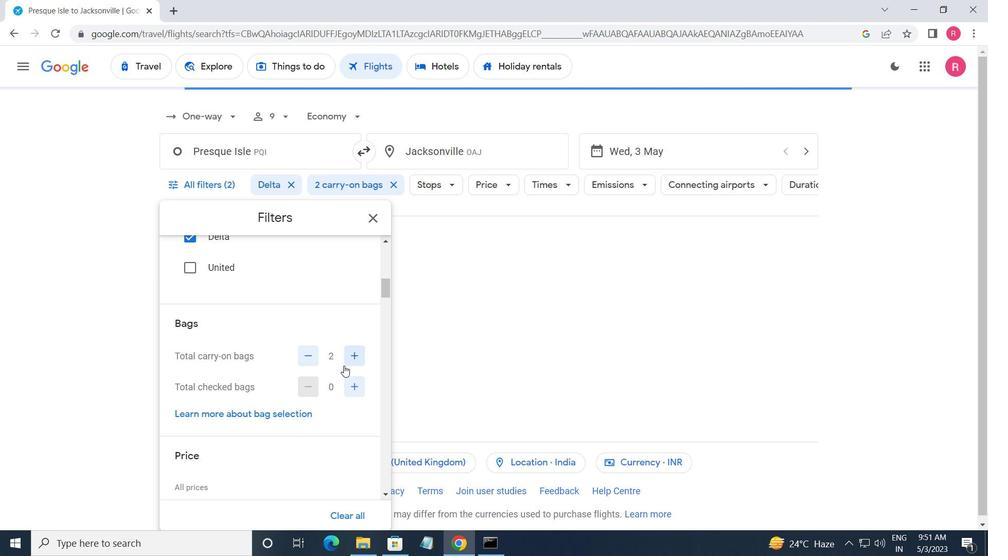 
Action: Mouse moved to (343, 386)
Screenshot: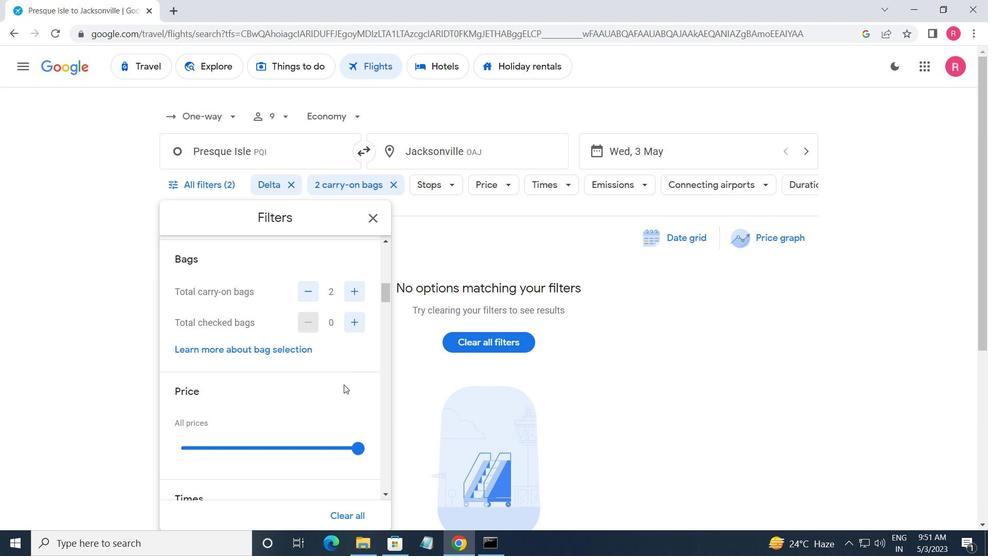 
Action: Mouse scrolled (343, 385) with delta (0, 0)
Screenshot: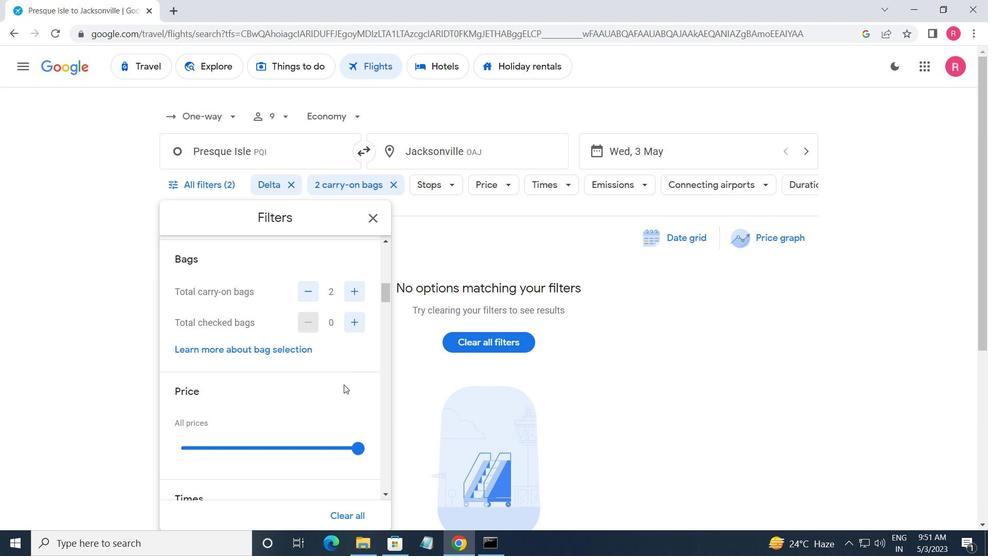 
Action: Mouse scrolled (343, 385) with delta (0, 0)
Screenshot: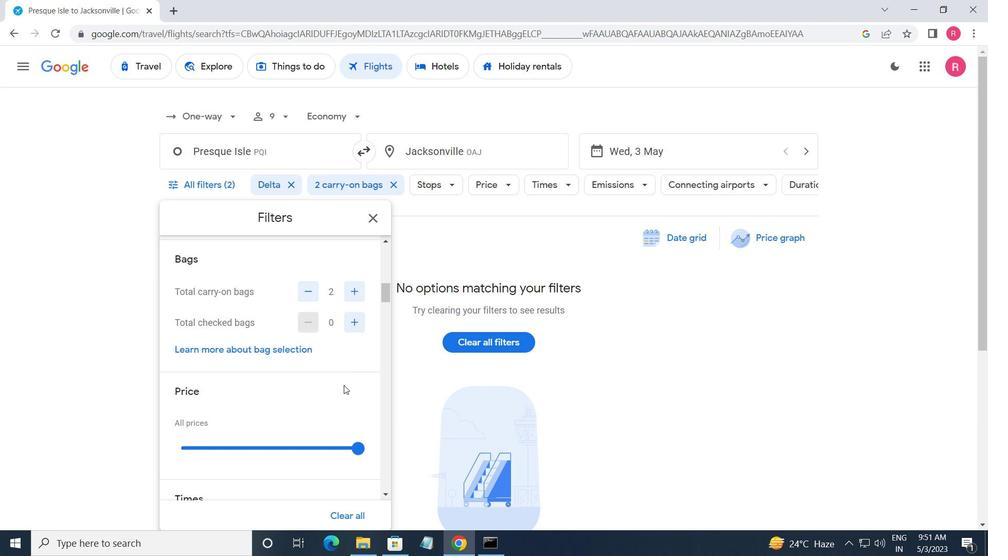 
Action: Mouse moved to (357, 322)
Screenshot: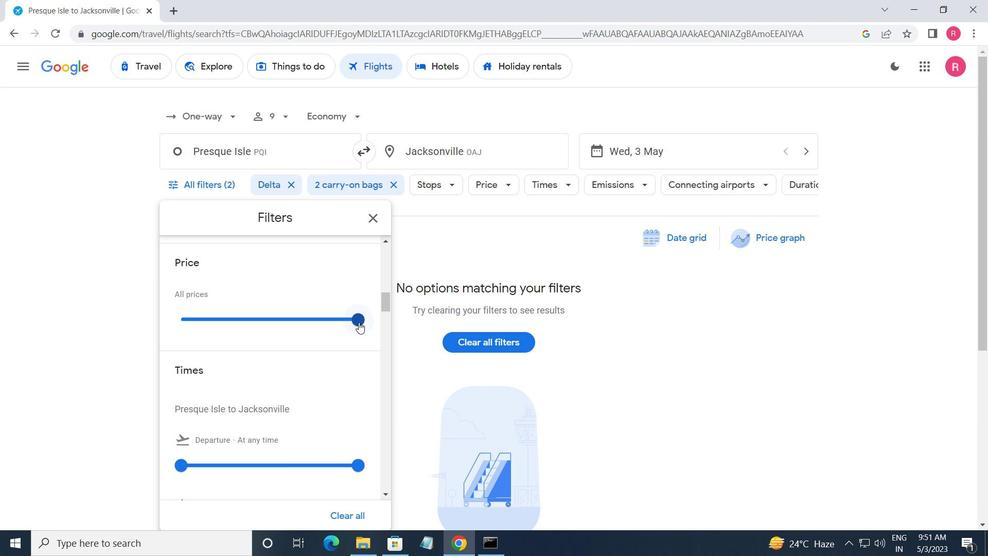 
Action: Mouse pressed left at (357, 322)
Screenshot: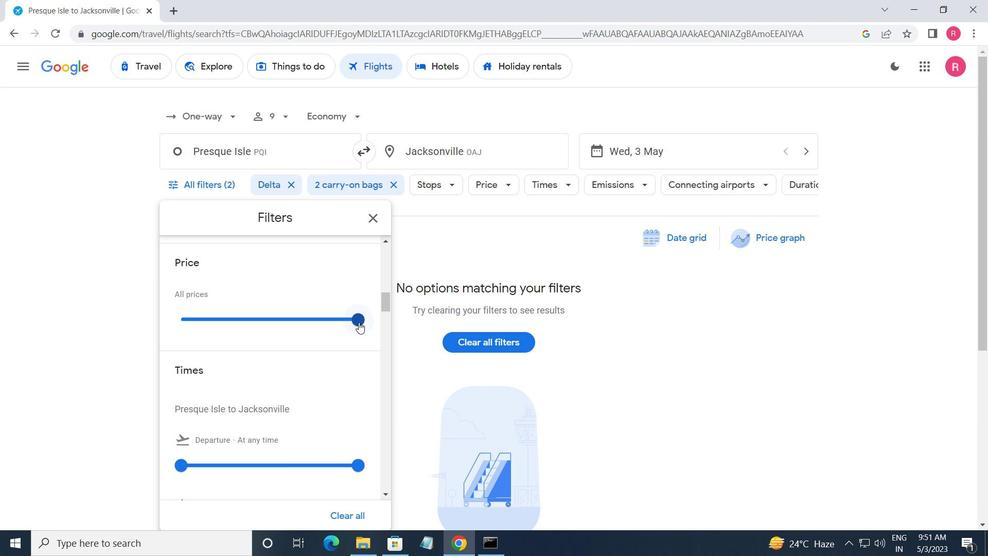 
Action: Mouse moved to (352, 349)
Screenshot: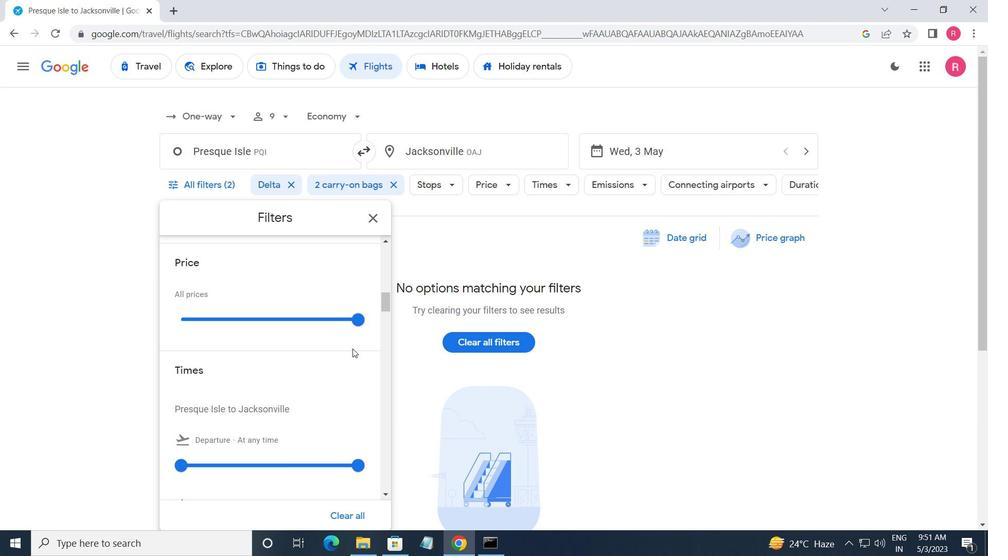 
Action: Mouse scrolled (352, 348) with delta (0, 0)
Screenshot: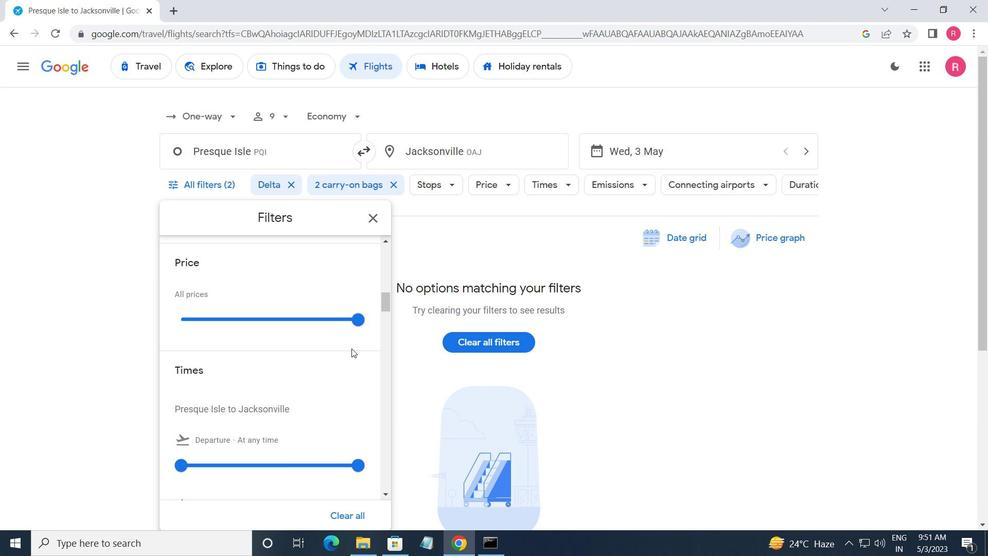 
Action: Mouse moved to (172, 403)
Screenshot: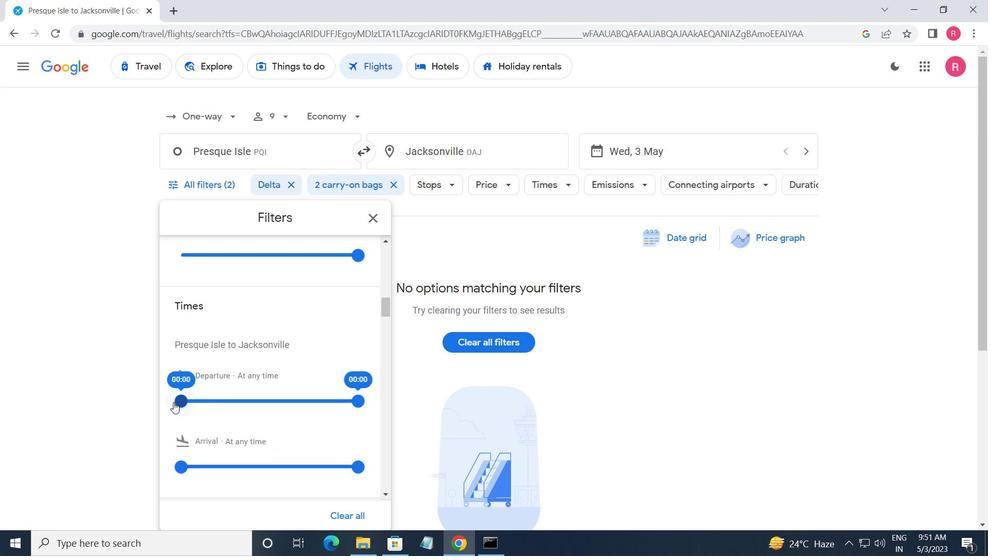 
Action: Mouse pressed left at (172, 403)
Screenshot: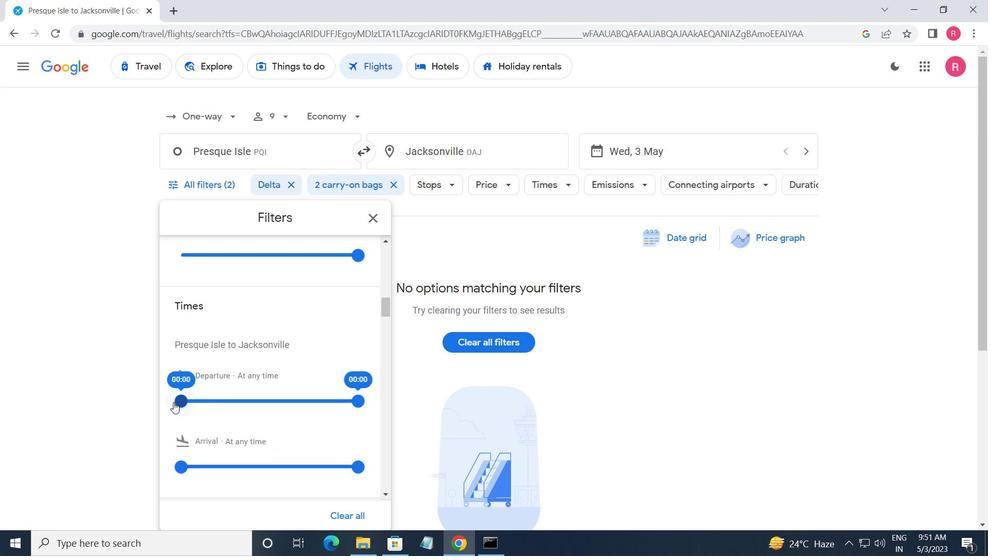 
Action: Mouse moved to (356, 405)
Screenshot: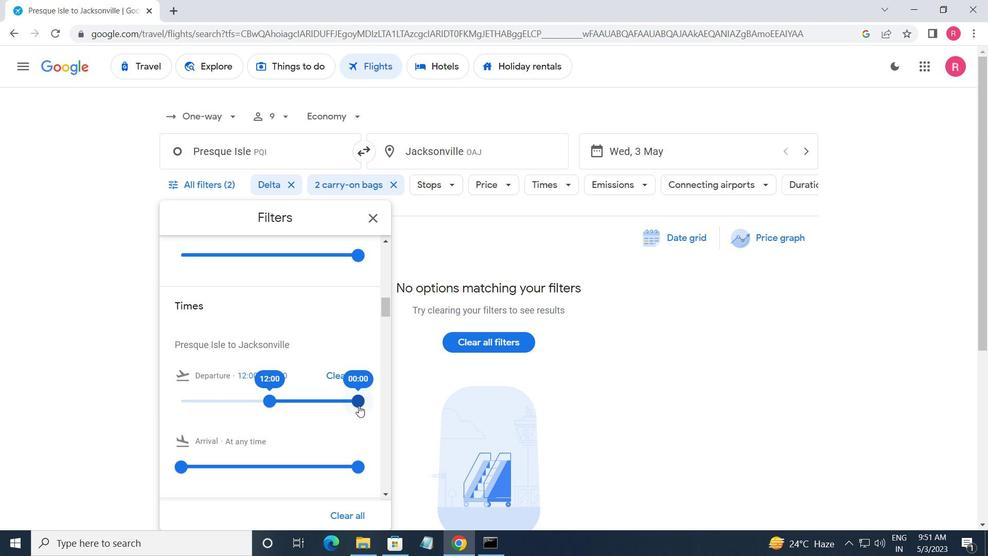 
Action: Mouse pressed left at (356, 405)
Screenshot: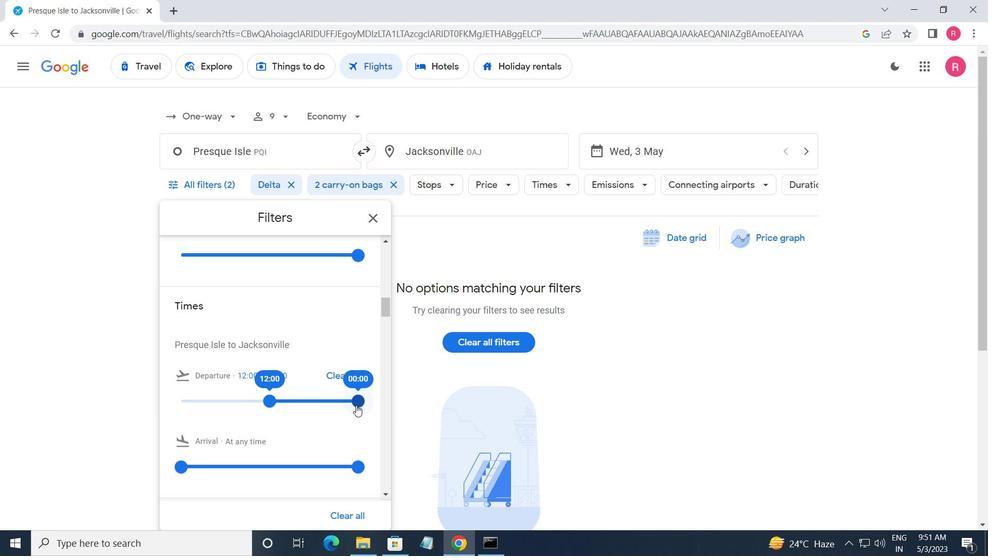 
Action: Mouse moved to (376, 219)
Screenshot: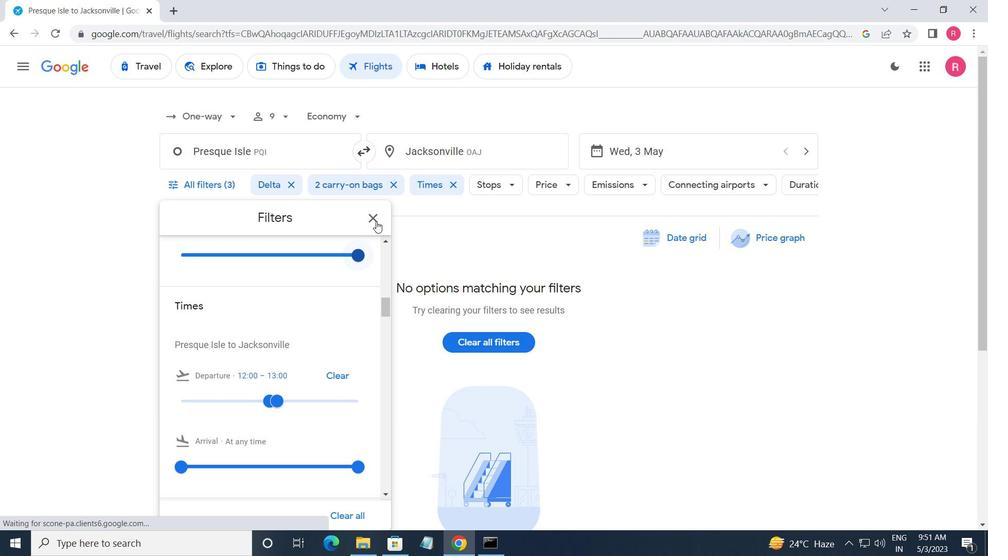 
Action: Mouse pressed left at (376, 219)
Screenshot: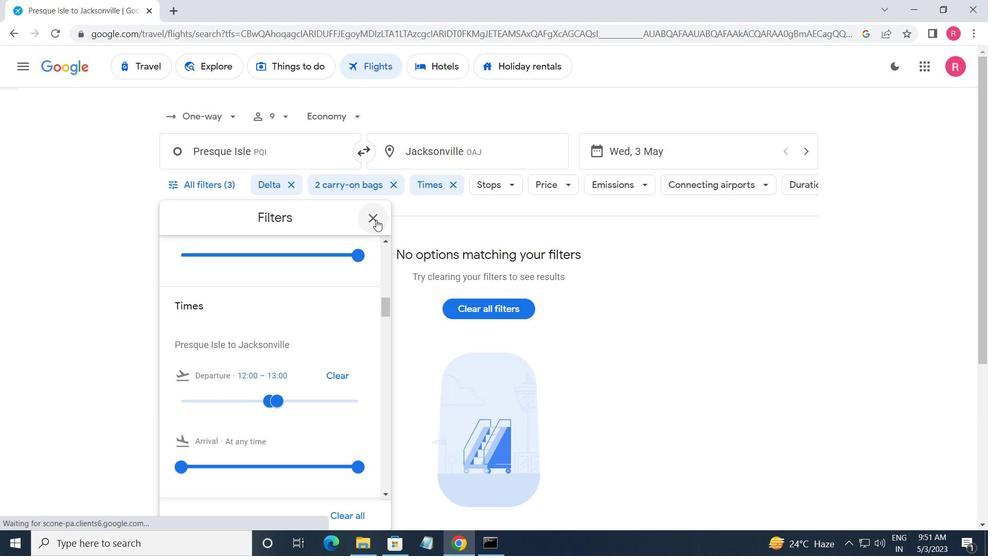 
Action: Mouse moved to (363, 266)
Screenshot: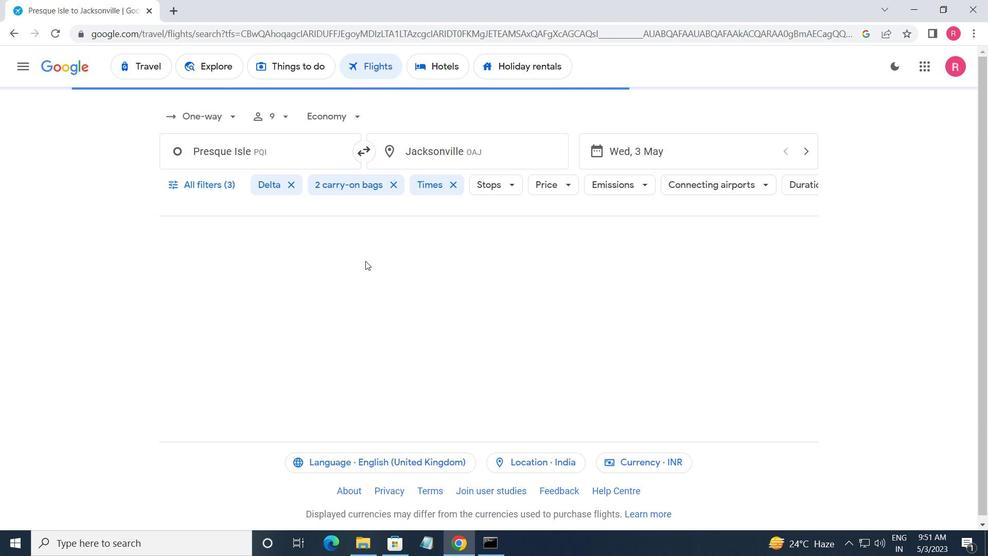 
